 Task: Look for space in San Salvador de Jujuy, Argentina from 2nd August, 2023 to 12th August, 2023 for 2 adults in price range Rs.5000 to Rs.10000. Place can be private room with 1  bedroom having 1 bed and 1 bathroom. Property type can be house, flat, guest house, hotel. Amenities needed are: heating. Booking option can be shelf check-in. Required host language is English.
Action: Mouse moved to (438, 98)
Screenshot: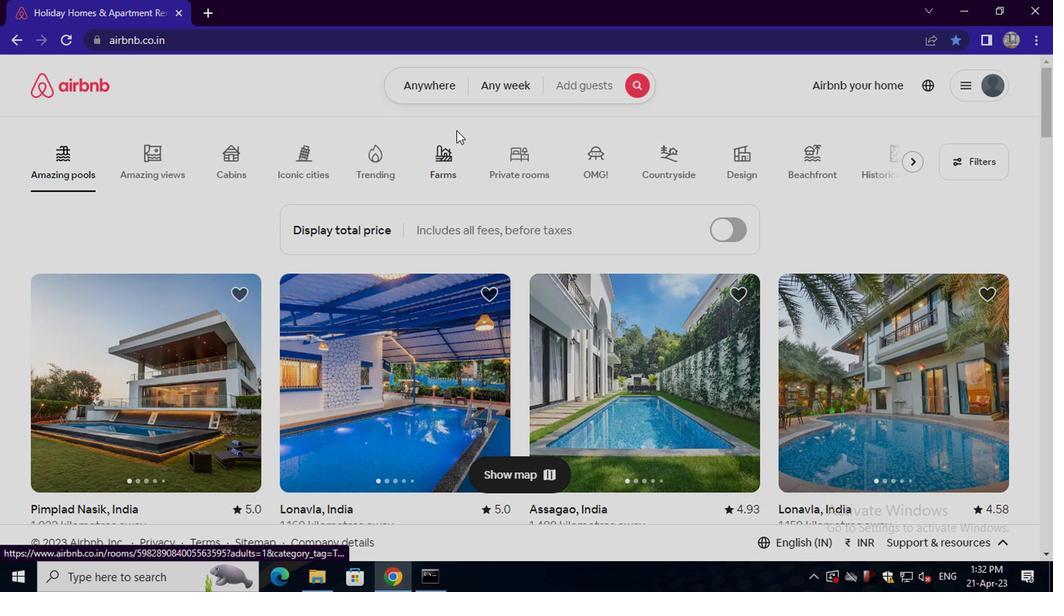 
Action: Mouse pressed left at (438, 98)
Screenshot: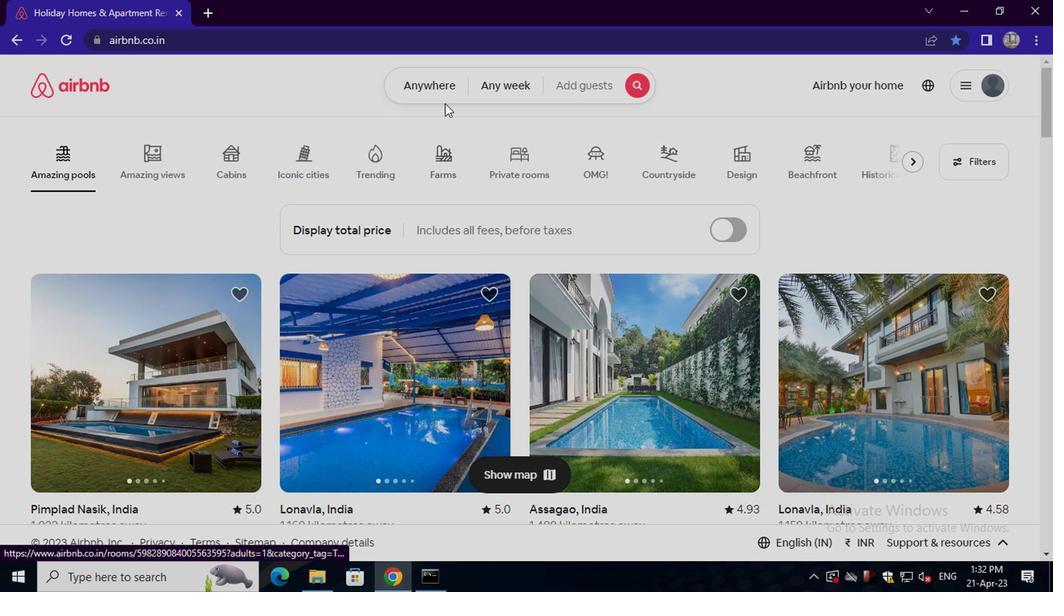 
Action: Mouse moved to (318, 152)
Screenshot: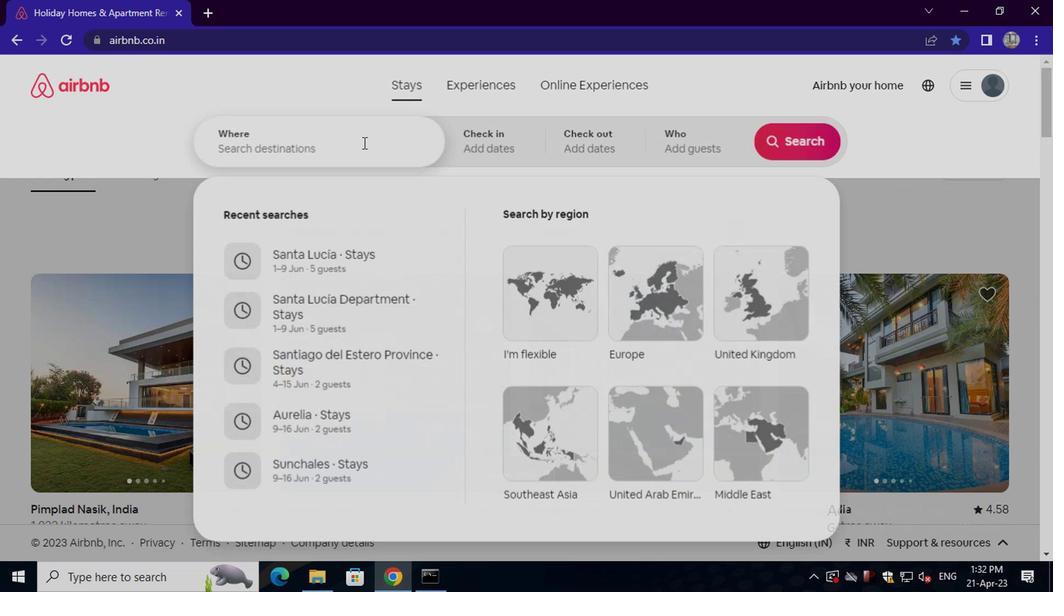 
Action: Mouse pressed left at (318, 152)
Screenshot: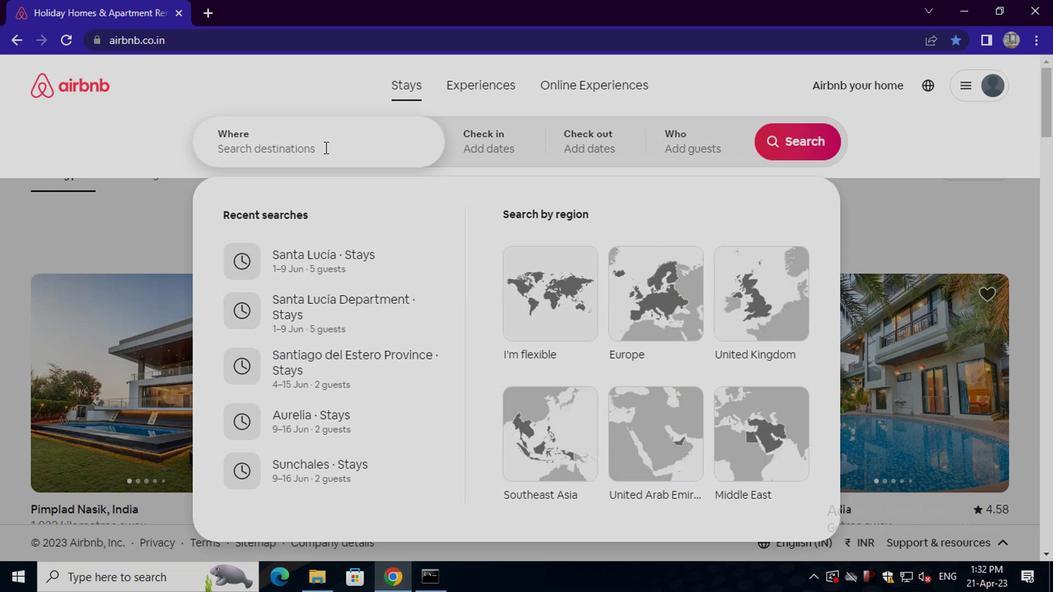 
Action: Key pressed san<Key.space>salvador<Key.space>de
Screenshot: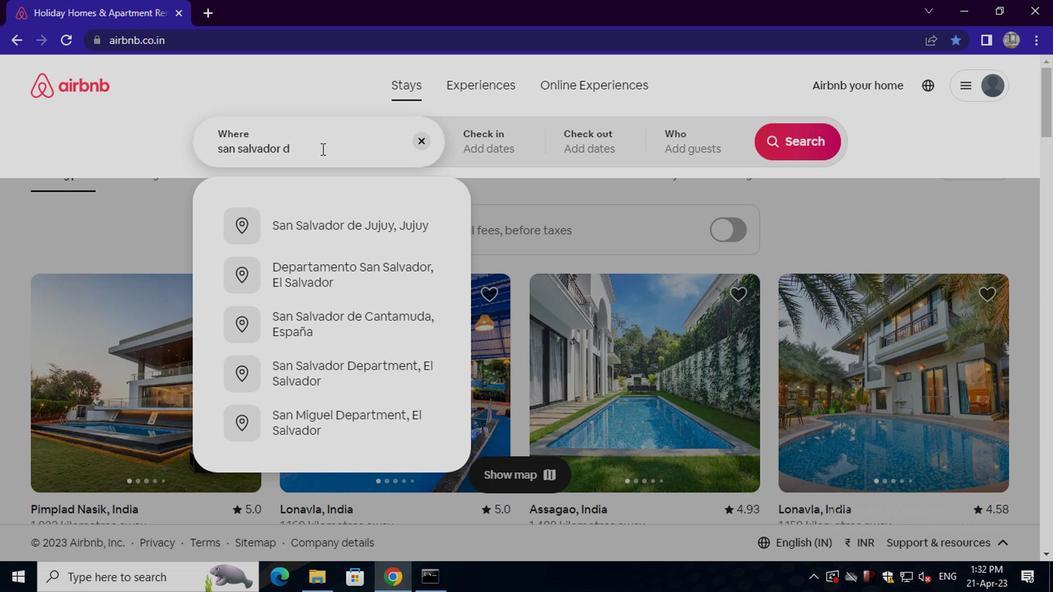 
Action: Mouse moved to (389, 222)
Screenshot: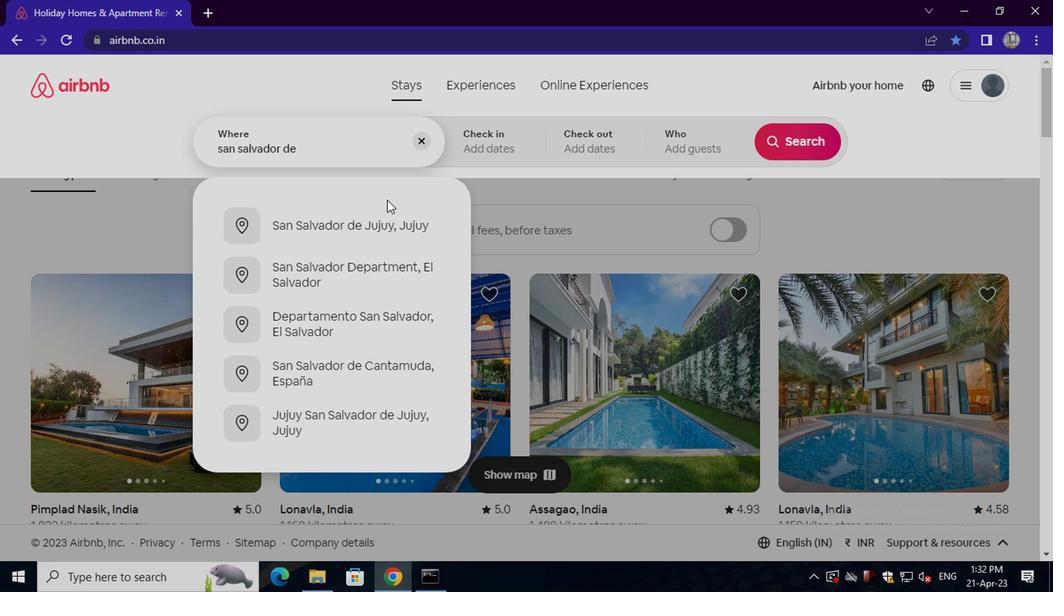 
Action: Mouse pressed left at (389, 222)
Screenshot: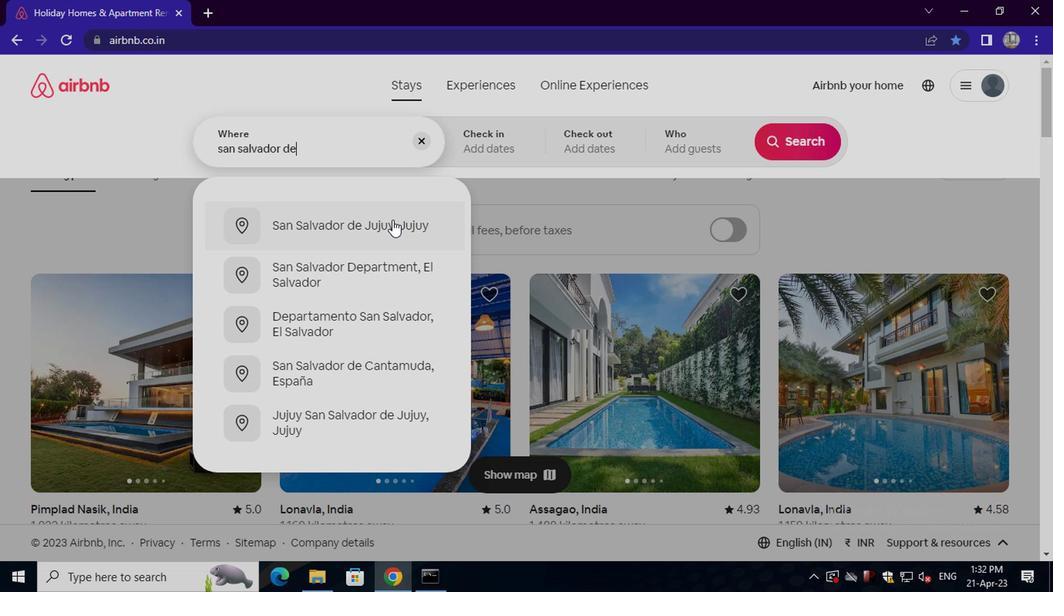 
Action: Mouse moved to (781, 266)
Screenshot: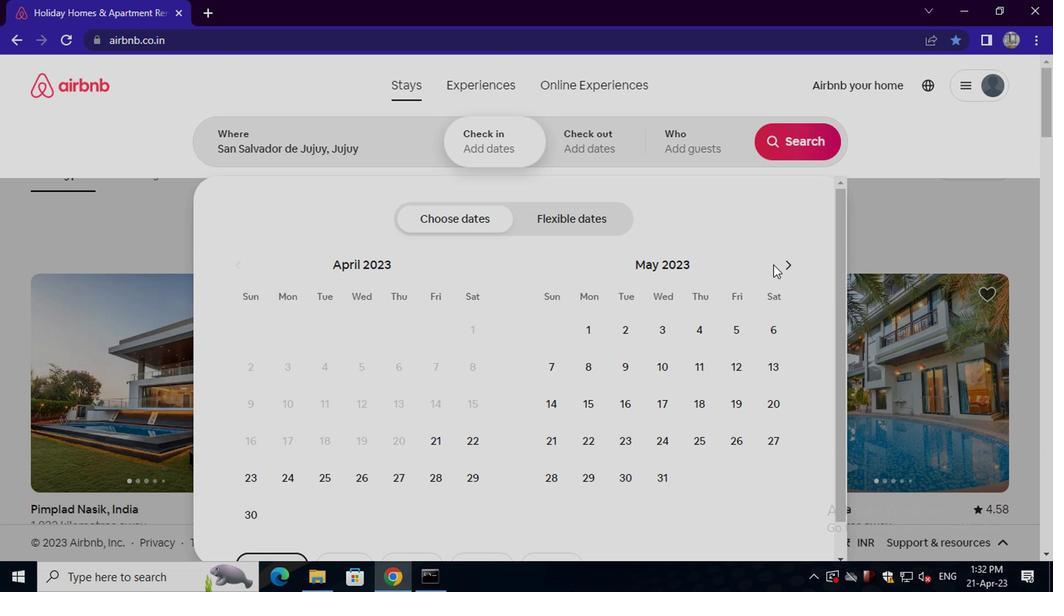 
Action: Mouse pressed left at (781, 266)
Screenshot: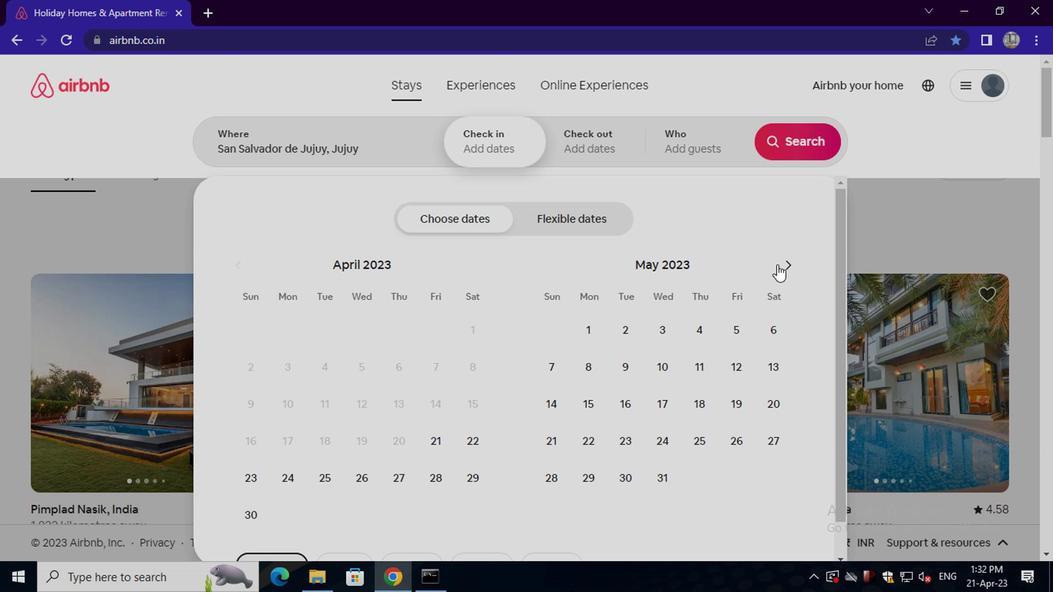 
Action: Mouse pressed left at (781, 266)
Screenshot: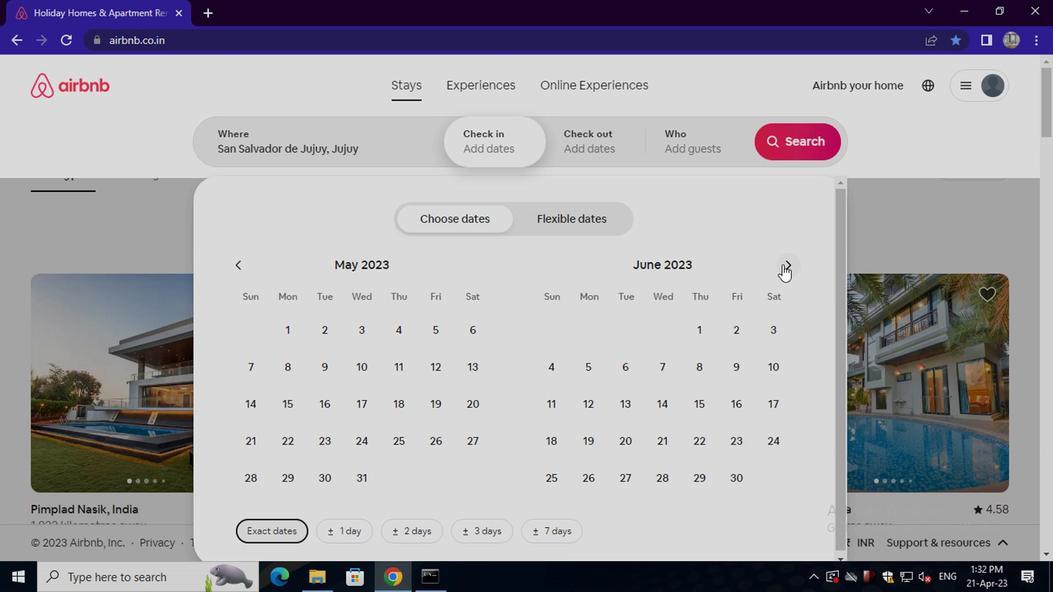 
Action: Mouse pressed left at (781, 266)
Screenshot: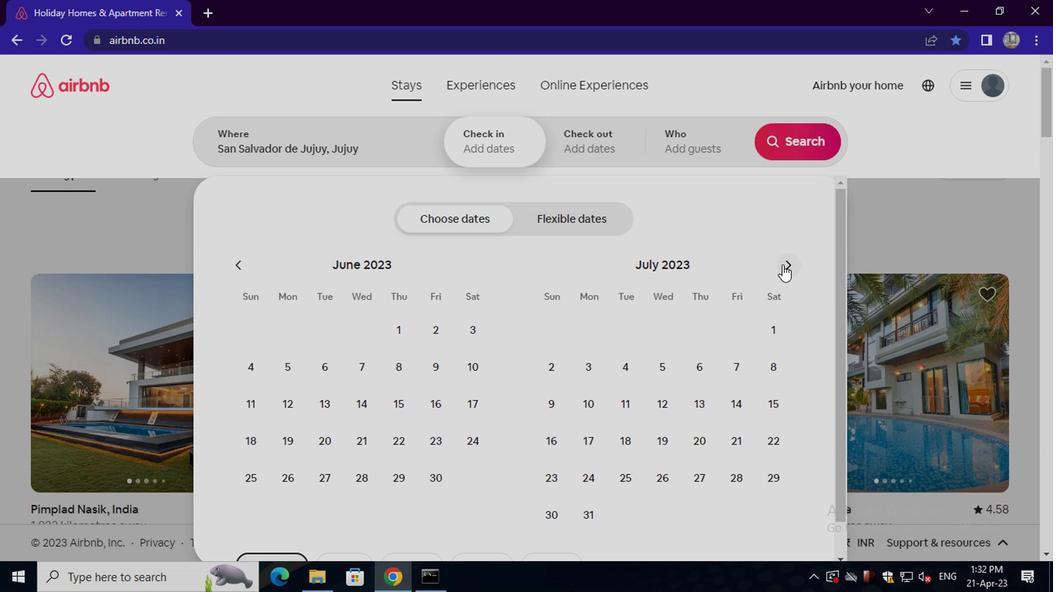 
Action: Mouse moved to (654, 329)
Screenshot: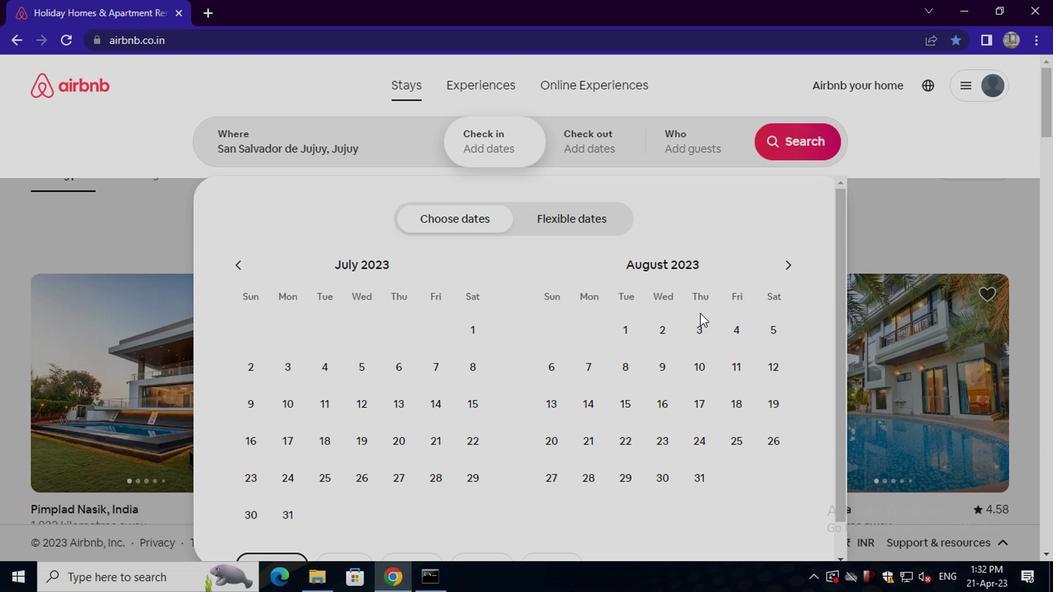 
Action: Mouse pressed left at (654, 329)
Screenshot: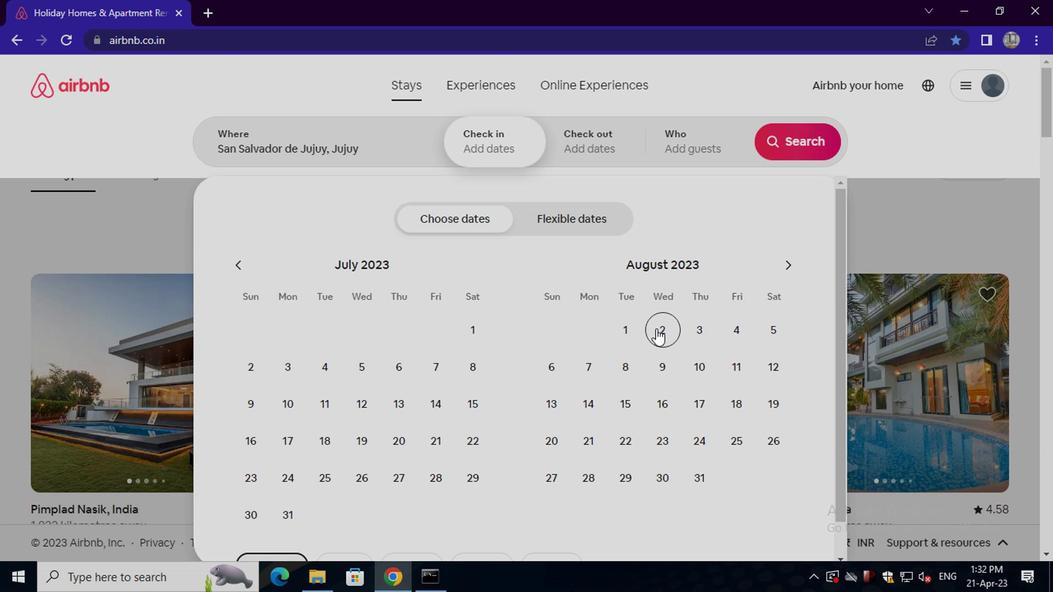 
Action: Mouse moved to (771, 367)
Screenshot: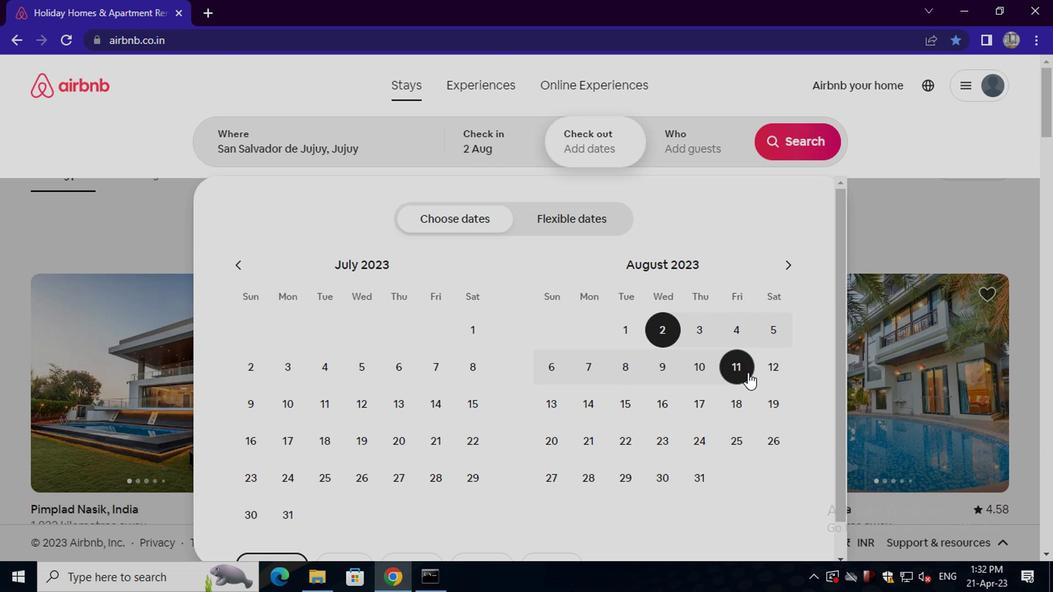
Action: Mouse pressed left at (771, 367)
Screenshot: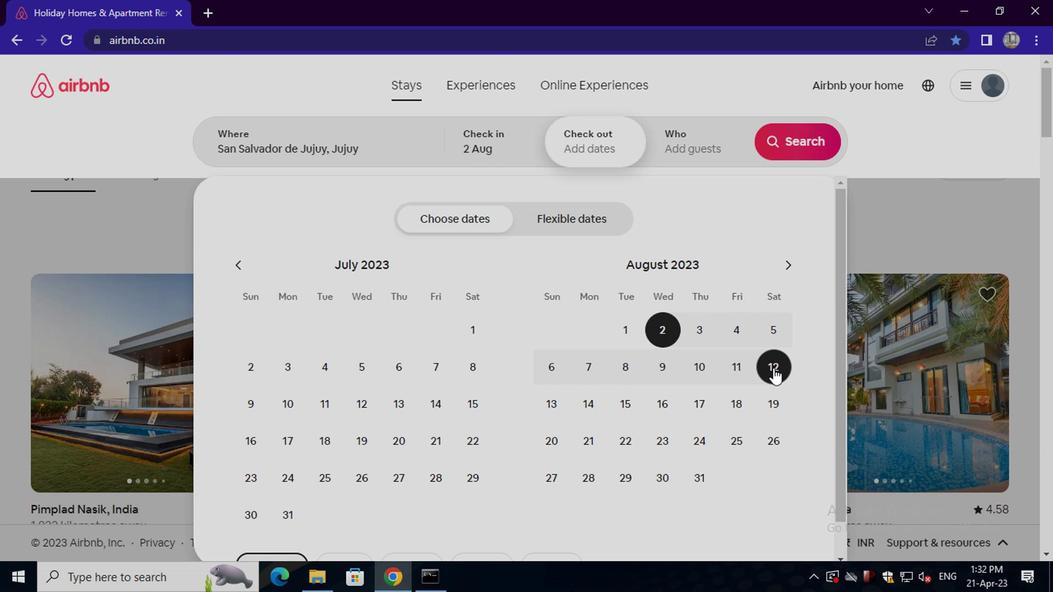 
Action: Mouse moved to (705, 143)
Screenshot: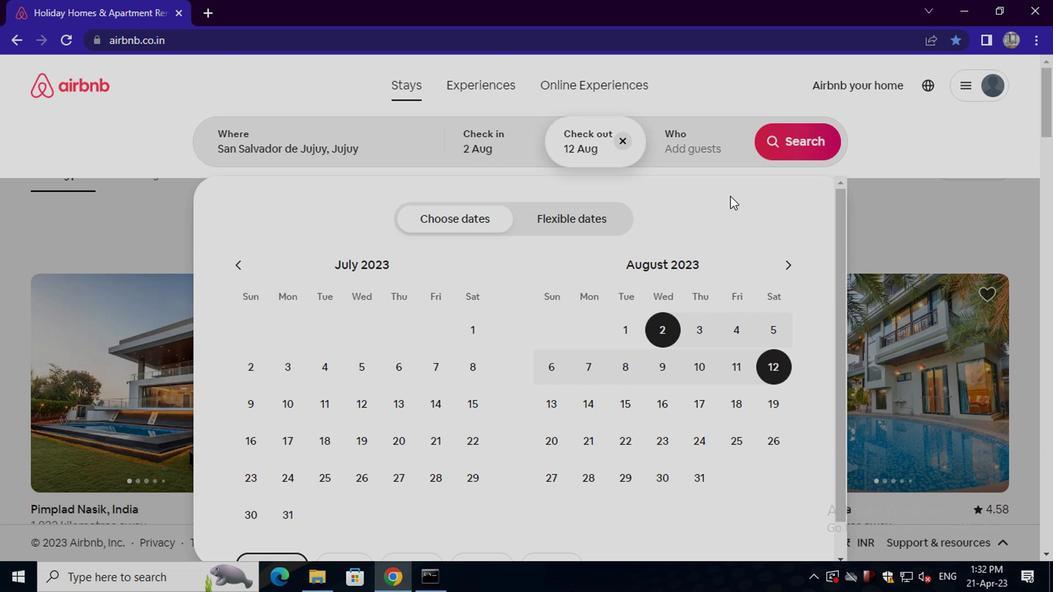 
Action: Mouse pressed left at (705, 143)
Screenshot: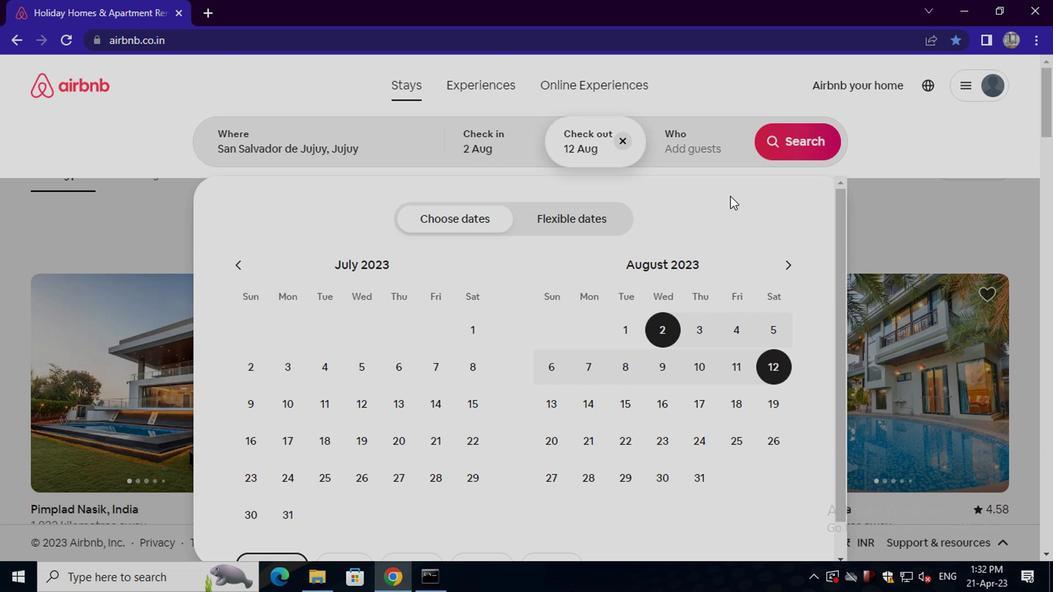 
Action: Mouse moved to (803, 232)
Screenshot: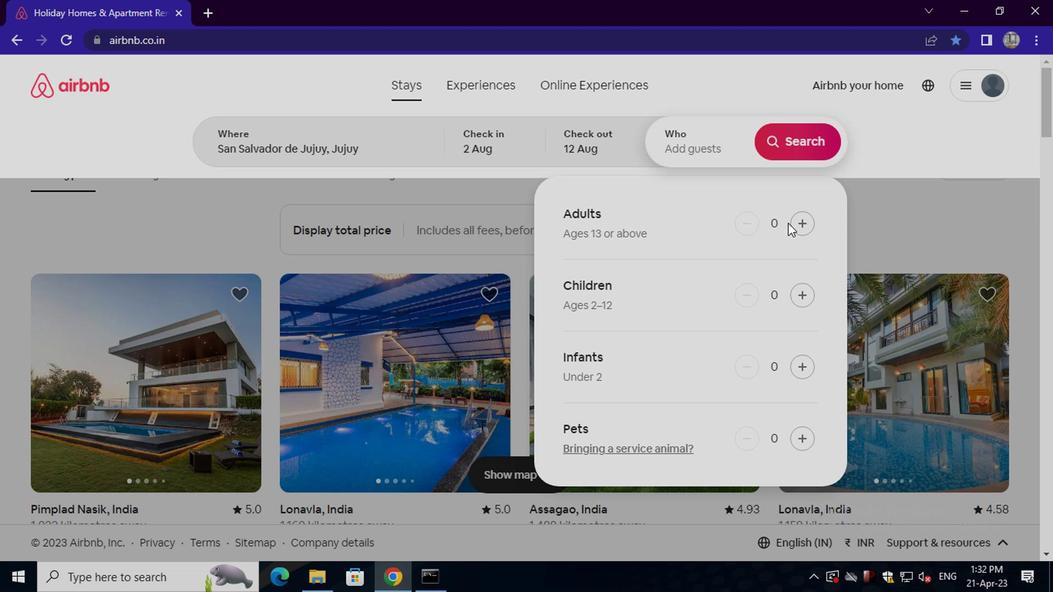 
Action: Mouse pressed left at (803, 232)
Screenshot: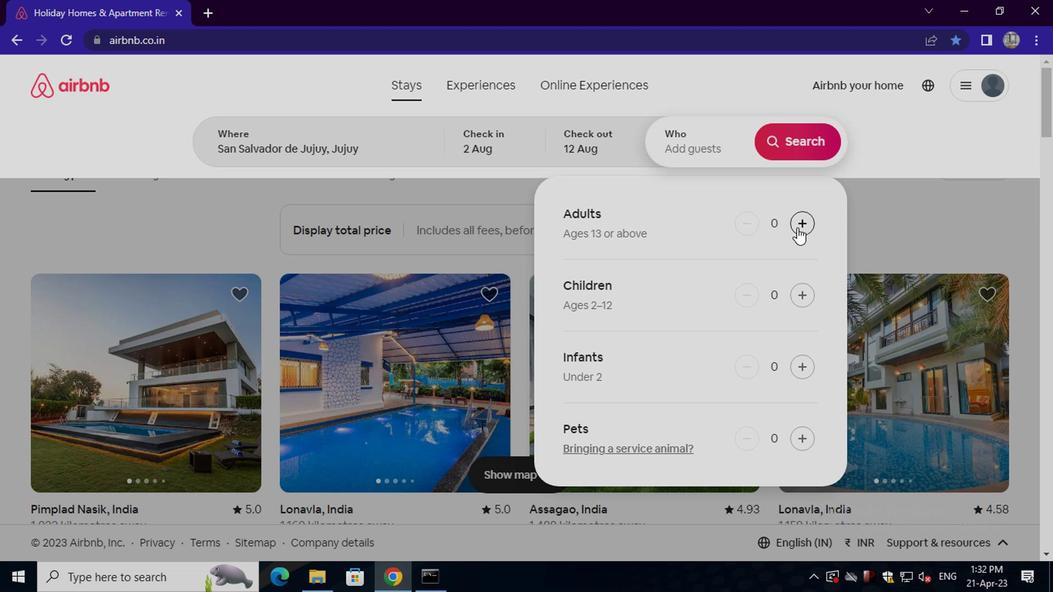
Action: Mouse pressed left at (803, 232)
Screenshot: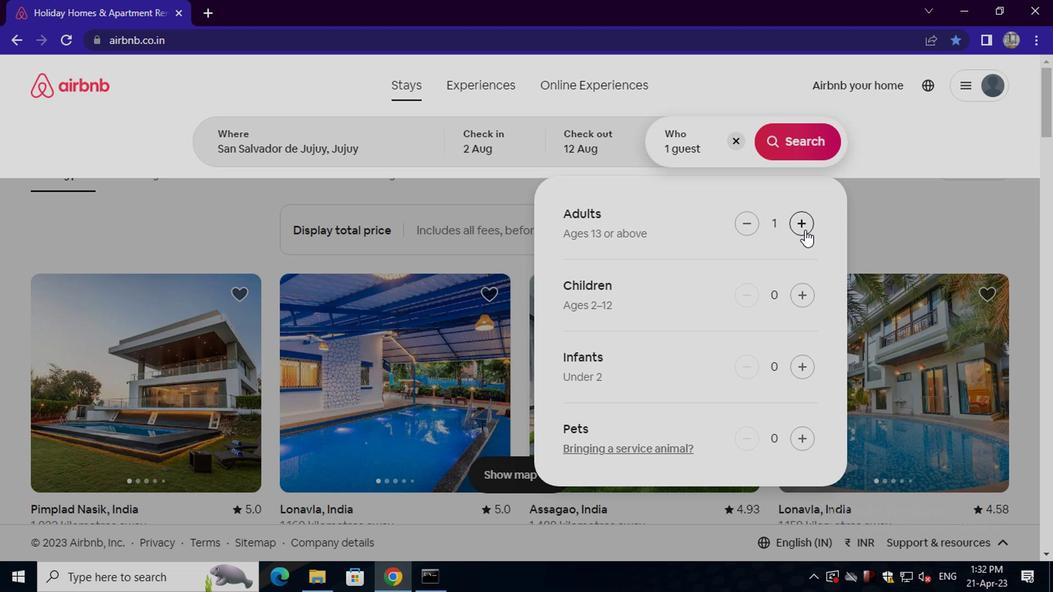 
Action: Mouse moved to (795, 149)
Screenshot: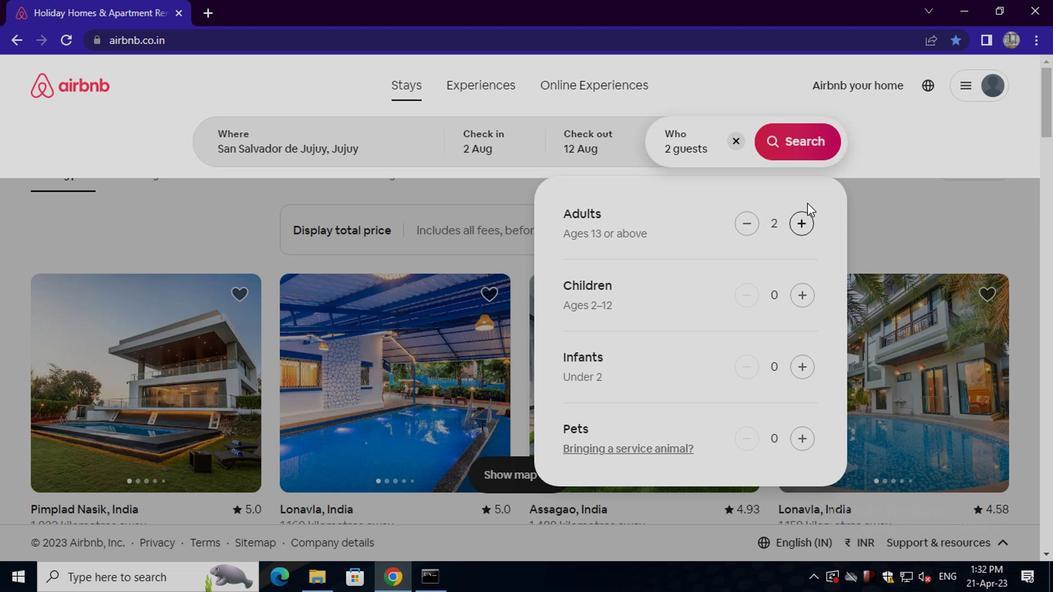 
Action: Mouse pressed left at (795, 149)
Screenshot: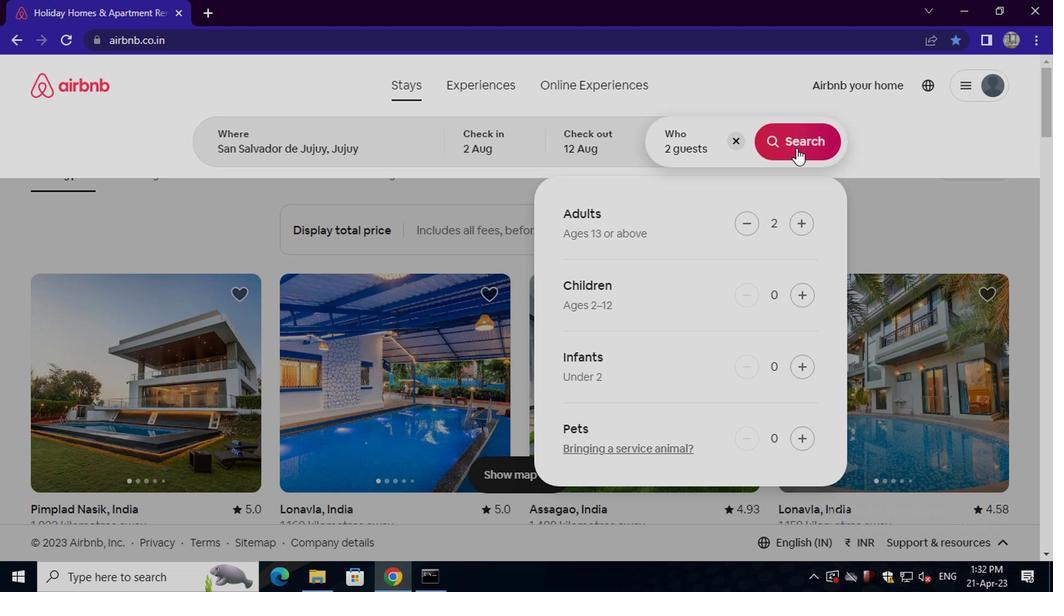 
Action: Mouse moved to (1007, 148)
Screenshot: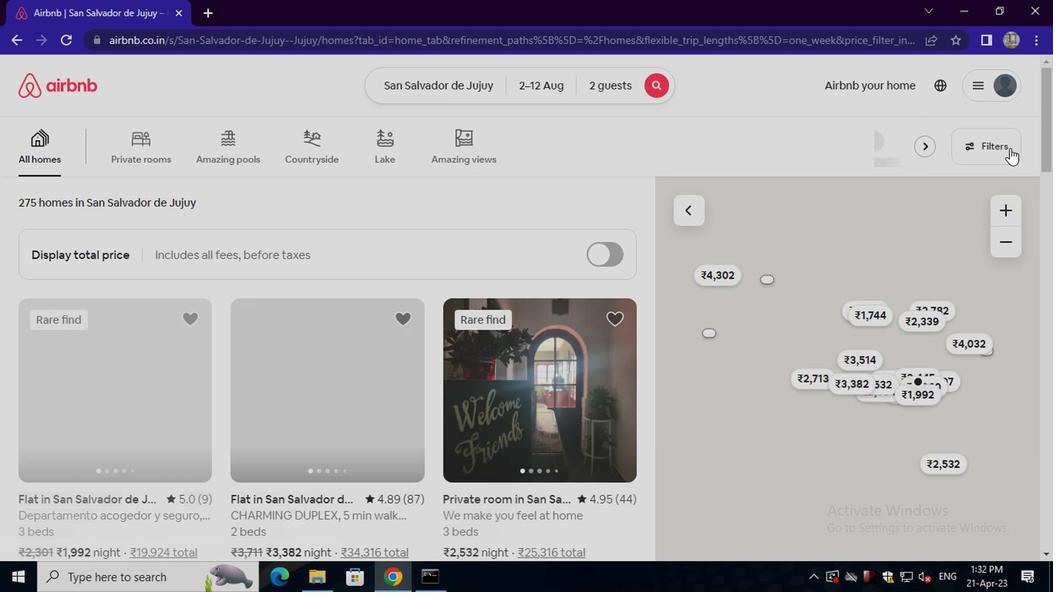 
Action: Mouse pressed left at (1007, 148)
Screenshot: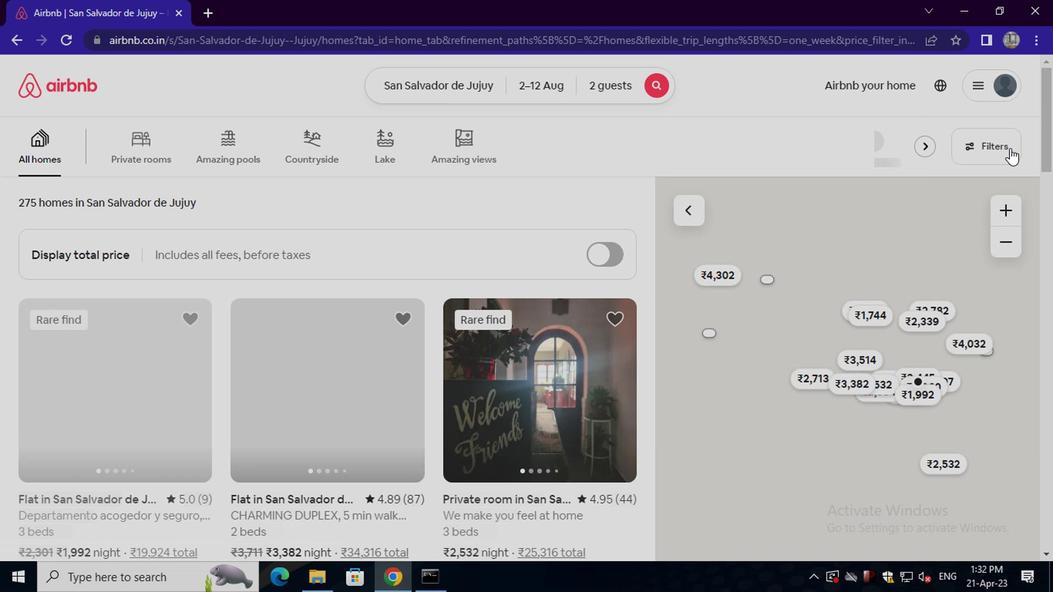 
Action: Mouse moved to (352, 340)
Screenshot: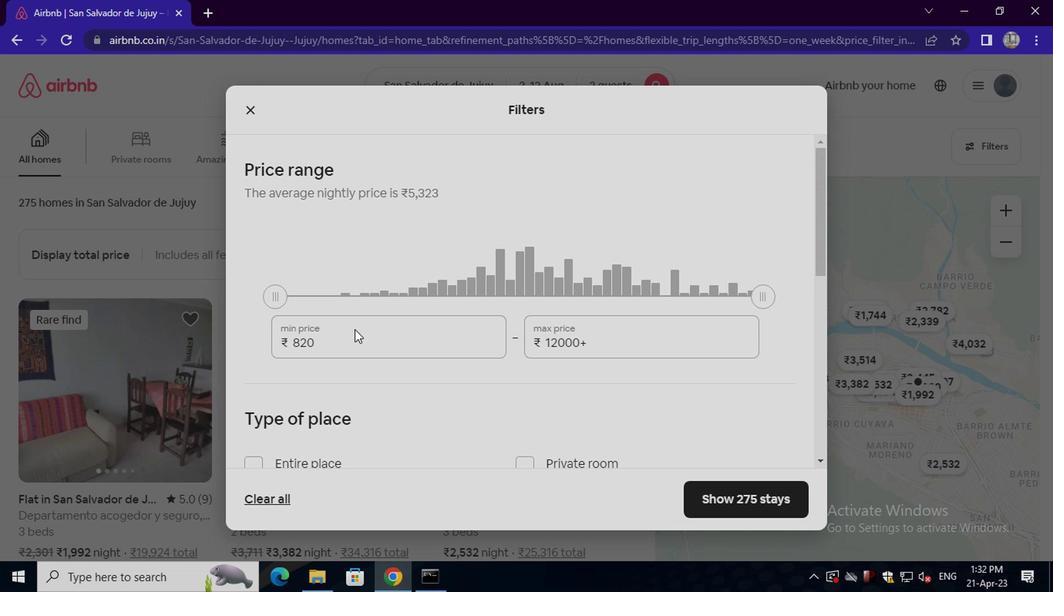 
Action: Mouse pressed left at (352, 340)
Screenshot: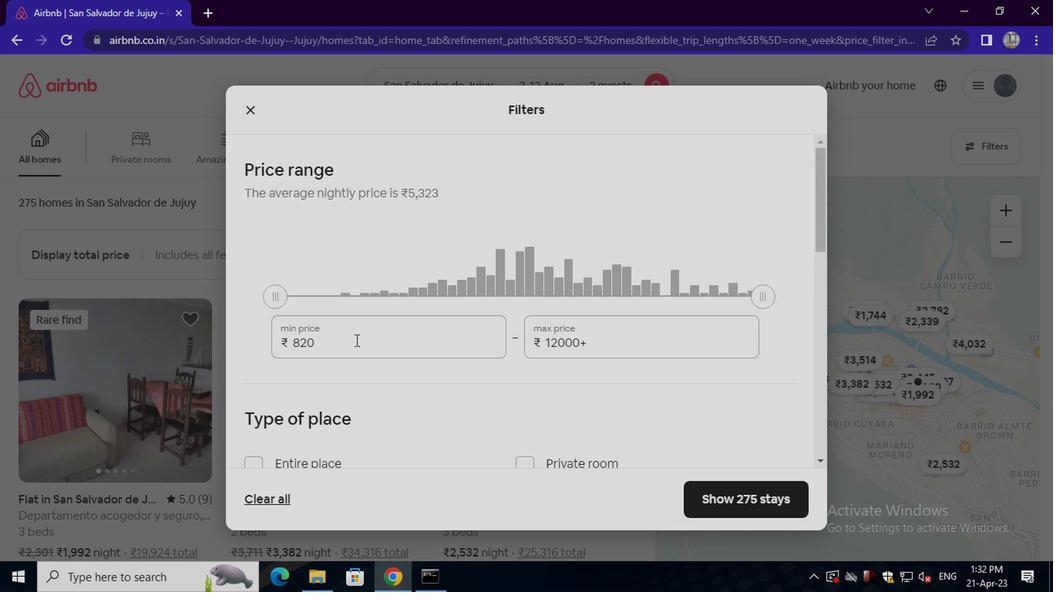 
Action: Key pressed <Key.backspace><Key.backspace><Key.backspace><Key.backspace><Key.backspace><Key.backspace><Key.backspace><Key.backspace><Key.backspace><Key.backspace><Key.backspace>4<Key.backspace>5000
Screenshot: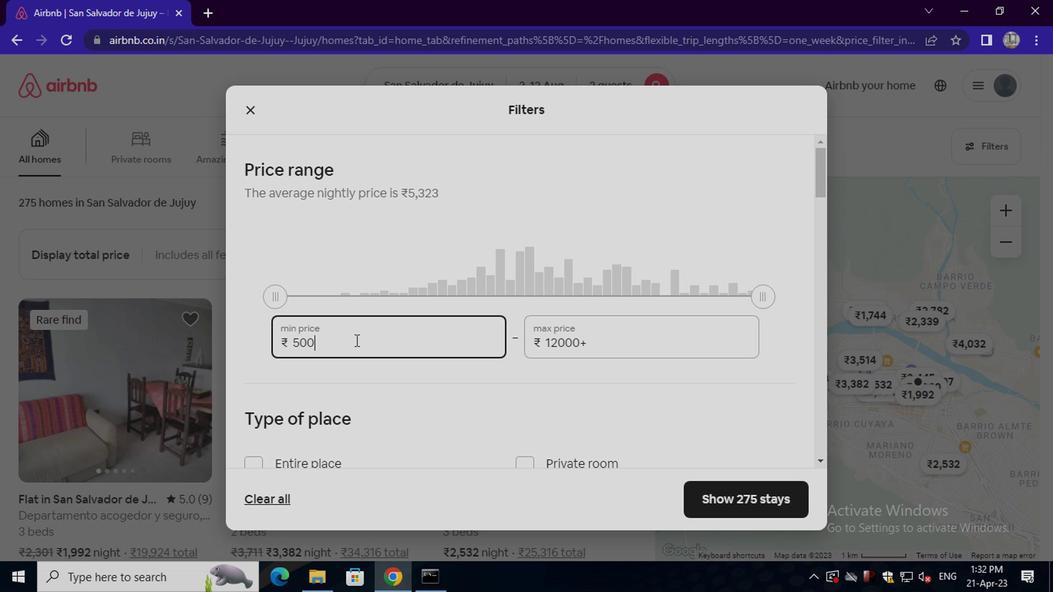 
Action: Mouse moved to (588, 343)
Screenshot: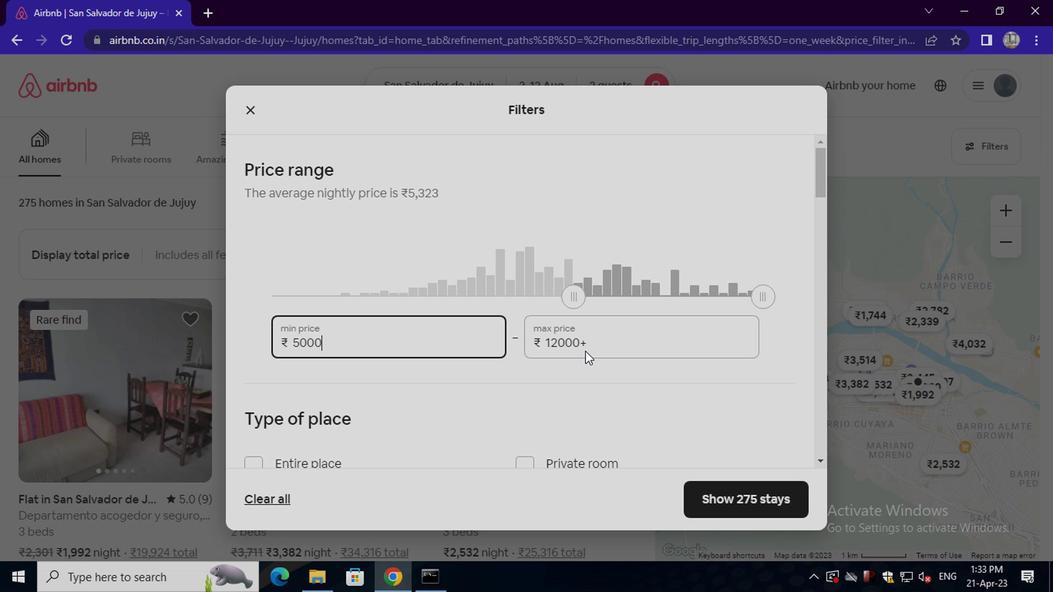 
Action: Mouse pressed left at (588, 343)
Screenshot: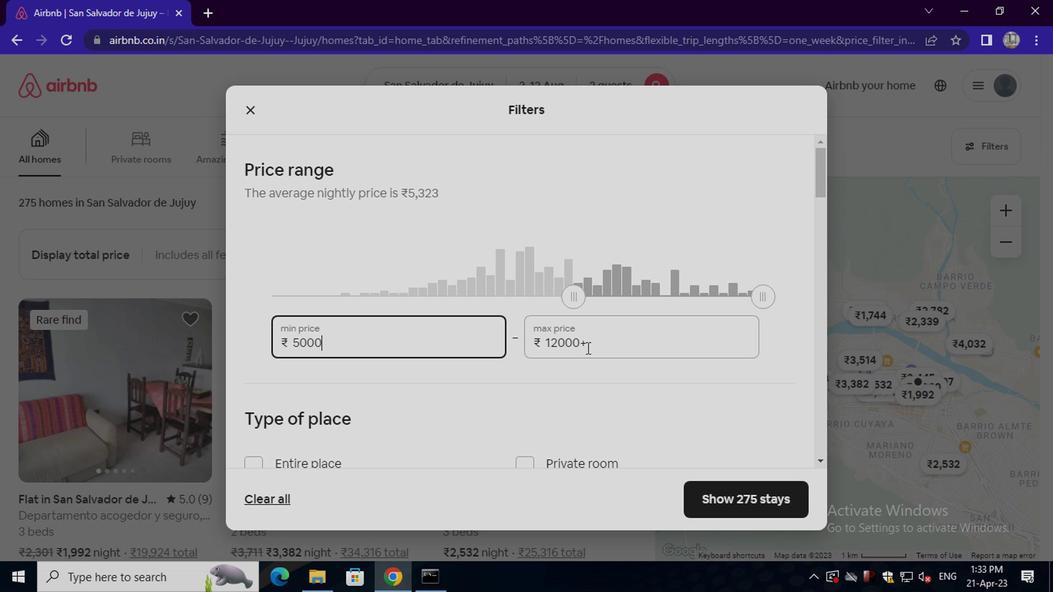
Action: Key pressed <Key.backspace><Key.backspace><Key.backspace><Key.backspace><Key.backspace><Key.backspace><Key.backspace><Key.backspace><Key.backspace><Key.backspace><Key.backspace><Key.backspace>10000
Screenshot: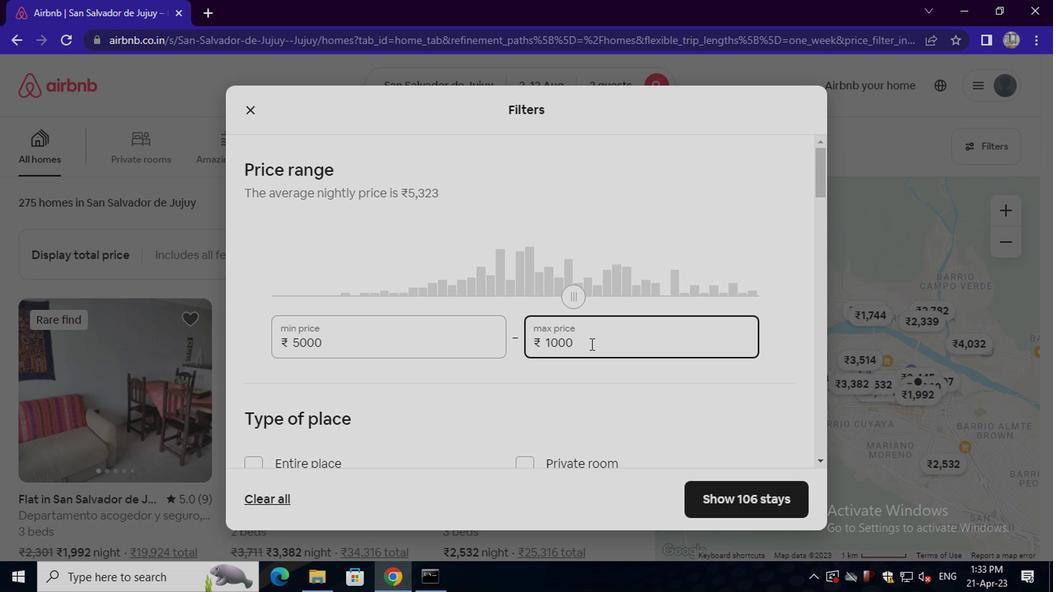 
Action: Mouse moved to (551, 359)
Screenshot: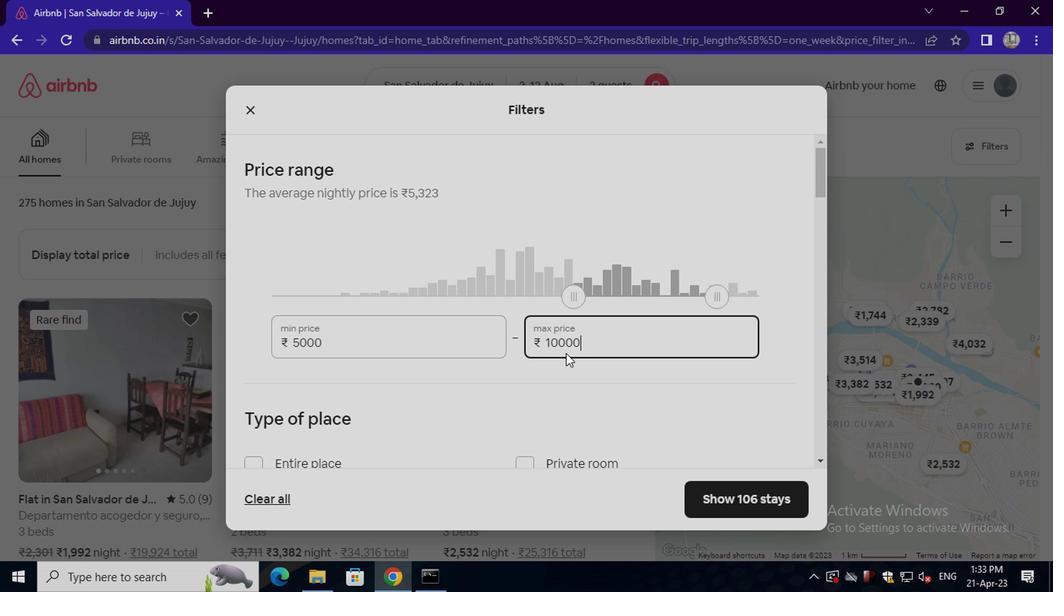 
Action: Mouse scrolled (551, 358) with delta (0, -1)
Screenshot: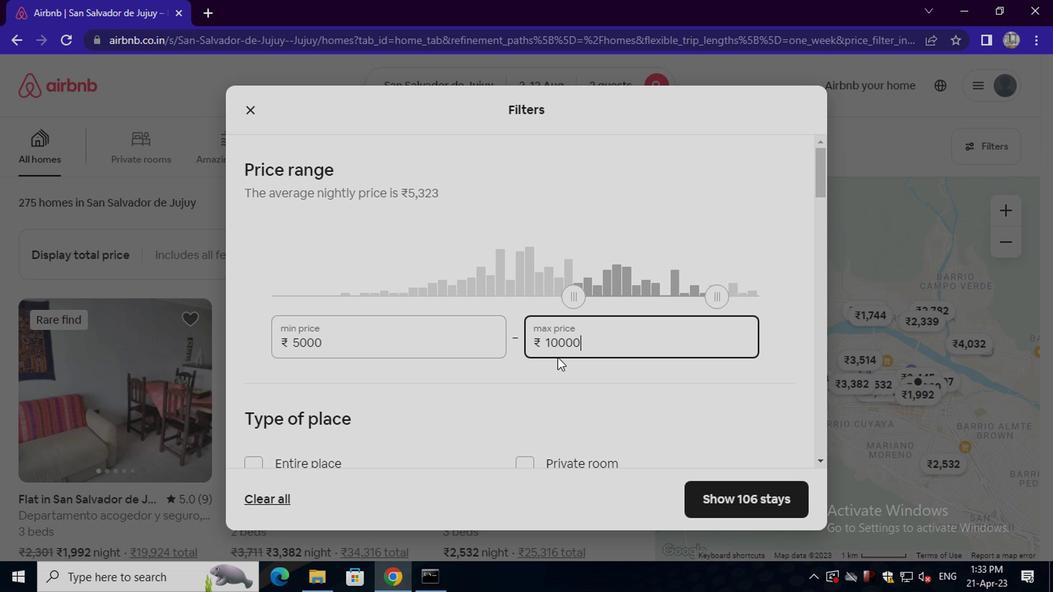 
Action: Mouse moved to (551, 359)
Screenshot: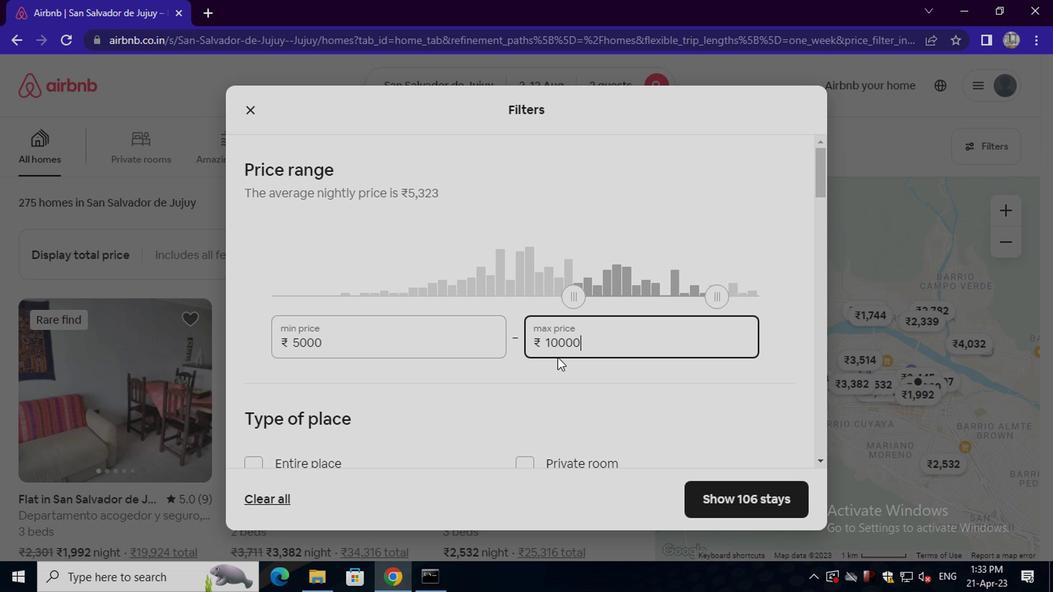 
Action: Mouse scrolled (551, 358) with delta (0, -1)
Screenshot: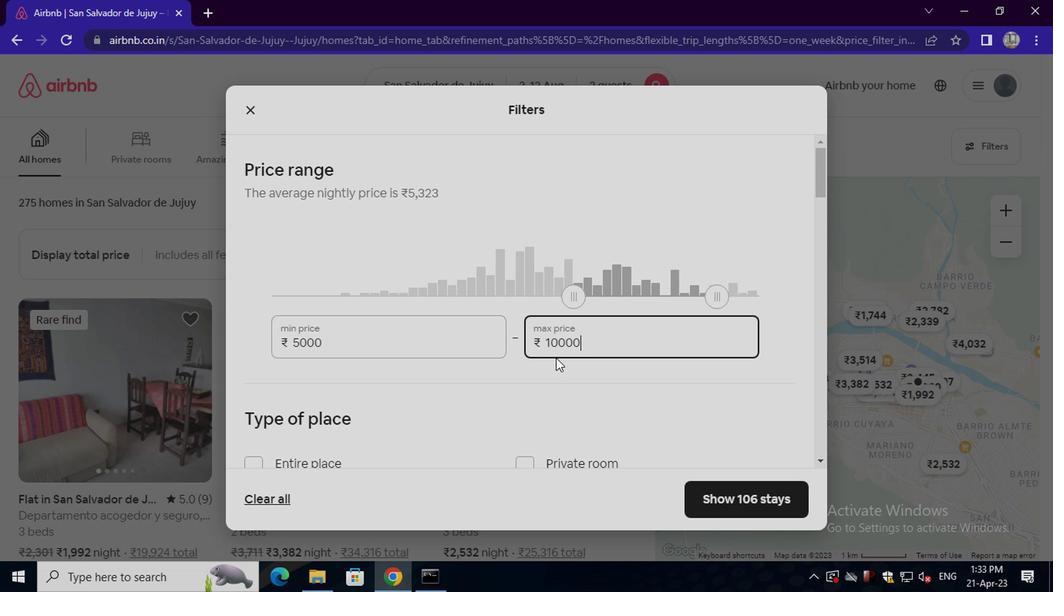 
Action: Mouse moved to (528, 315)
Screenshot: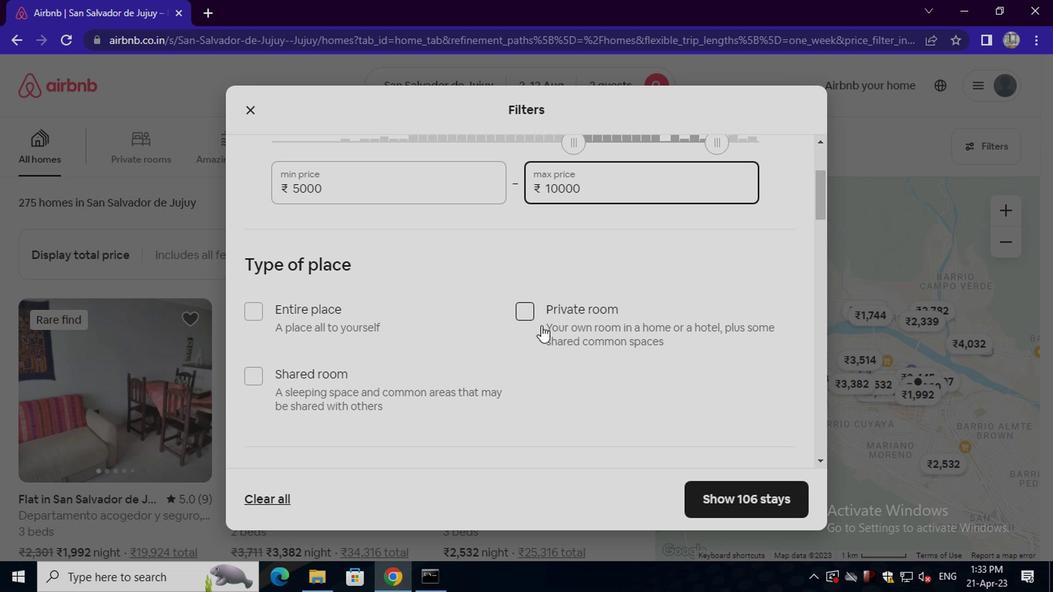 
Action: Mouse pressed left at (528, 315)
Screenshot: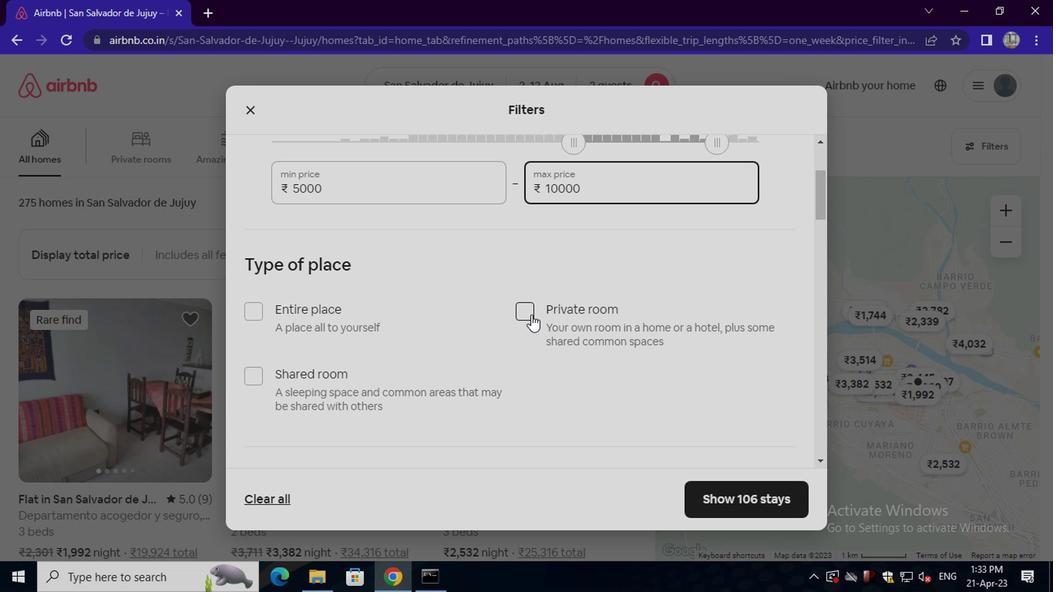 
Action: Mouse moved to (381, 339)
Screenshot: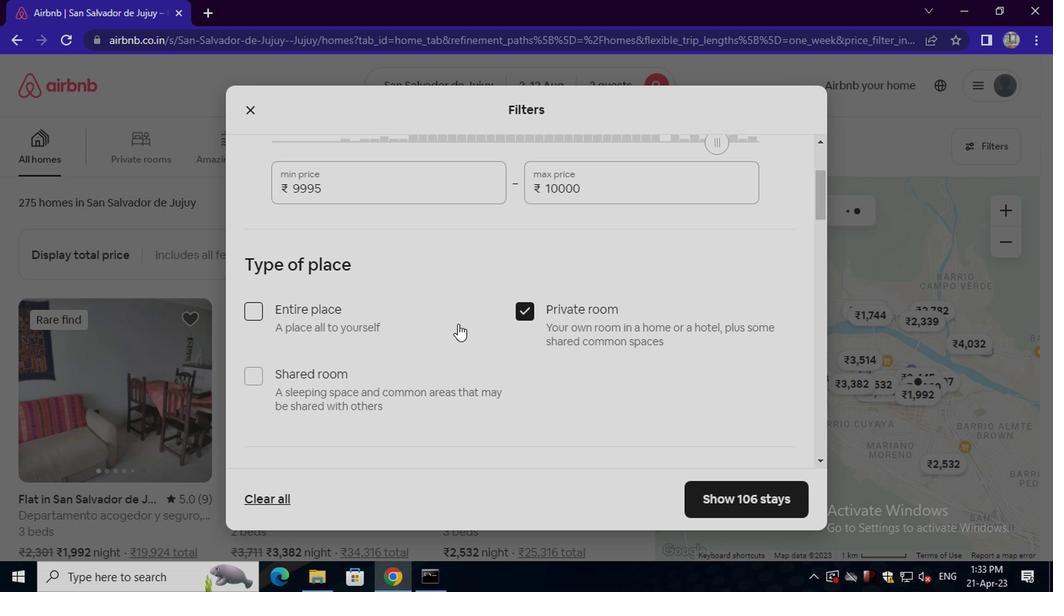 
Action: Mouse scrolled (381, 338) with delta (0, 0)
Screenshot: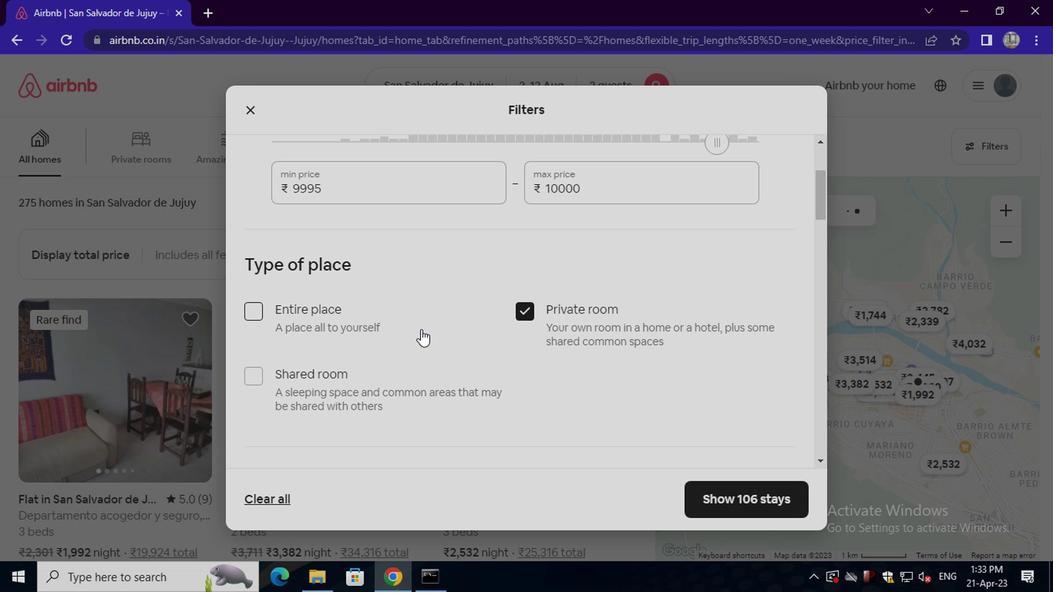 
Action: Mouse moved to (381, 339)
Screenshot: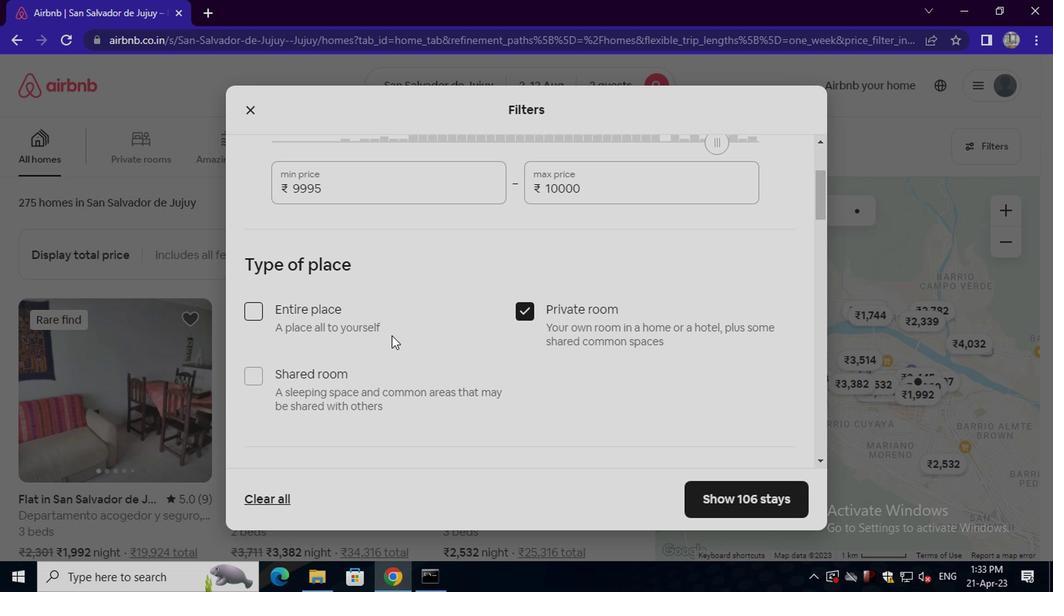 
Action: Mouse scrolled (381, 338) with delta (0, 0)
Screenshot: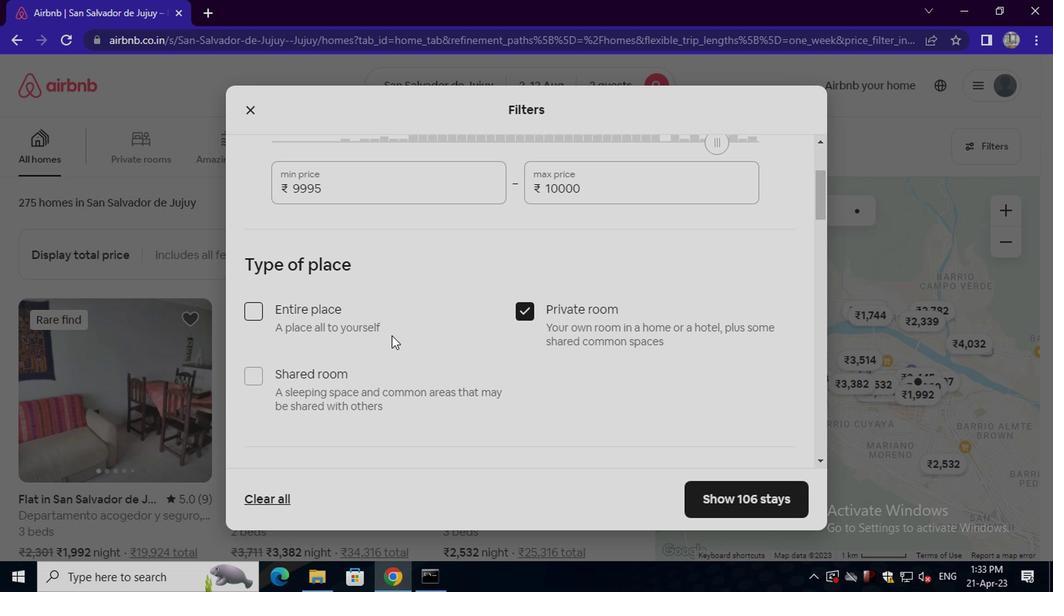 
Action: Mouse moved to (380, 340)
Screenshot: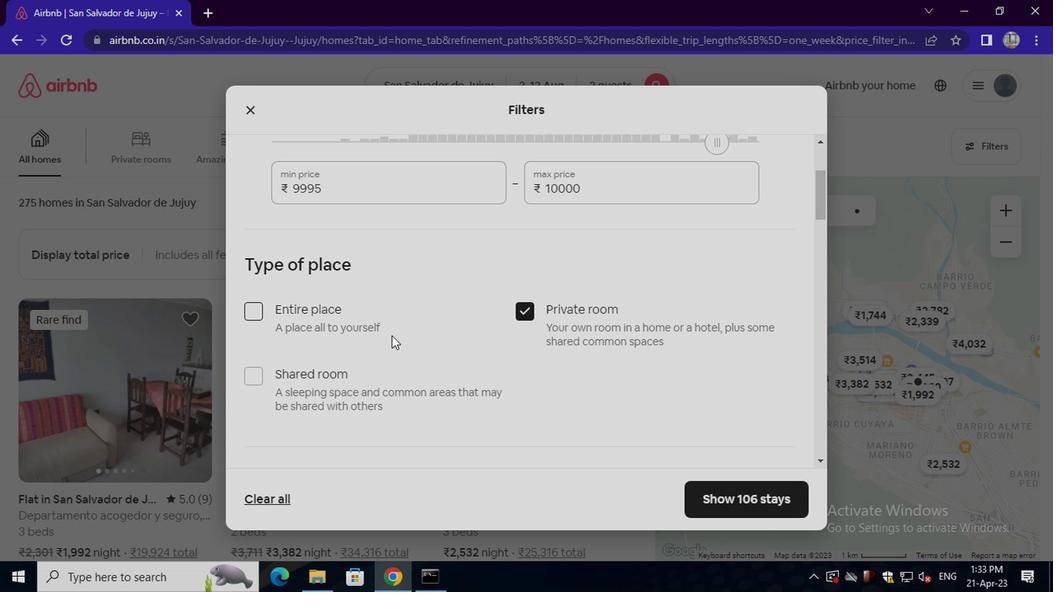 
Action: Mouse scrolled (380, 339) with delta (0, 0)
Screenshot: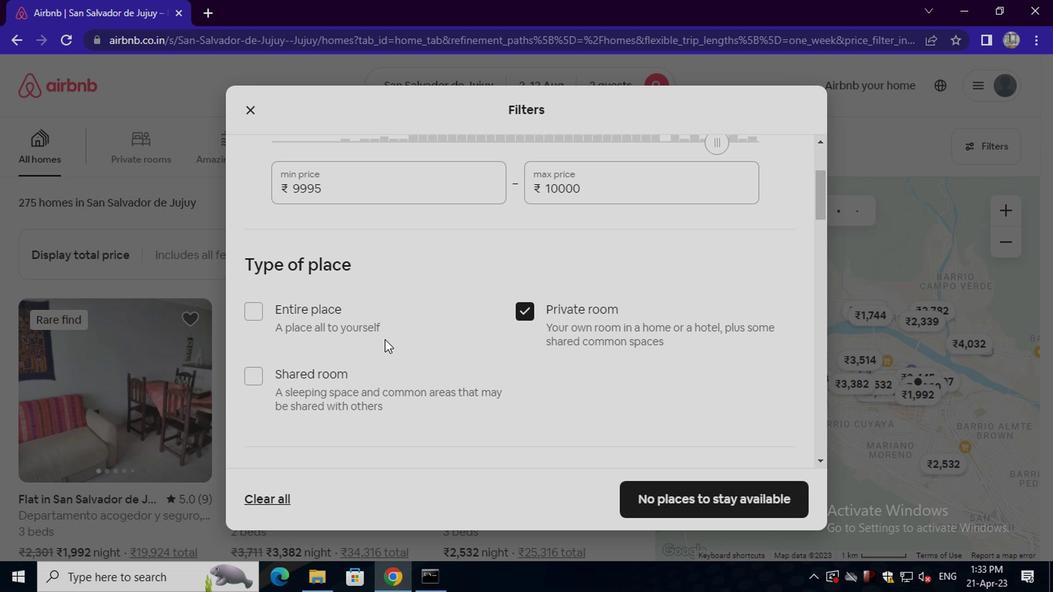 
Action: Mouse moved to (334, 336)
Screenshot: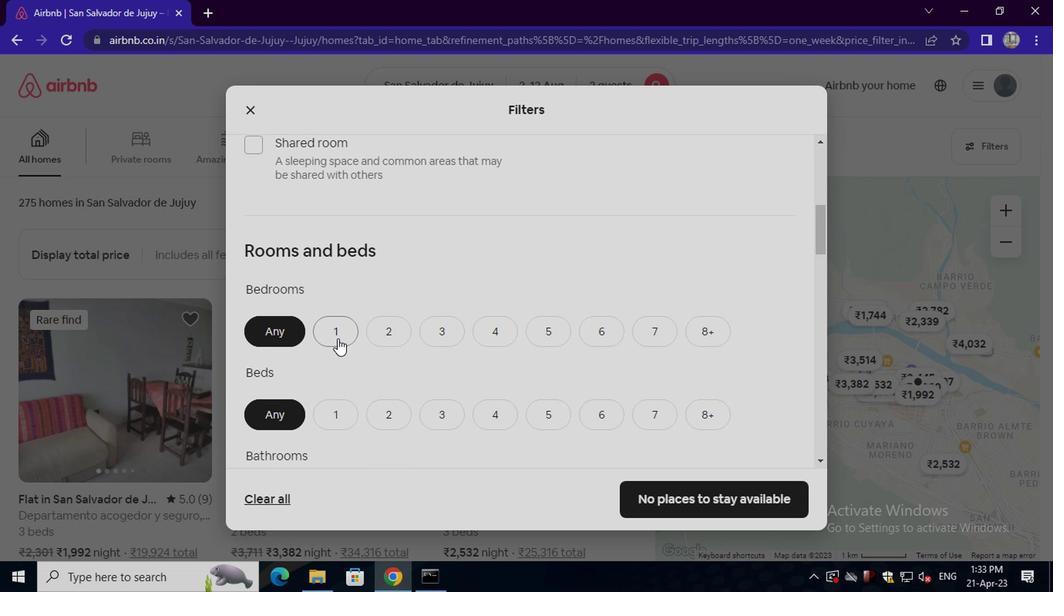 
Action: Mouse pressed left at (334, 336)
Screenshot: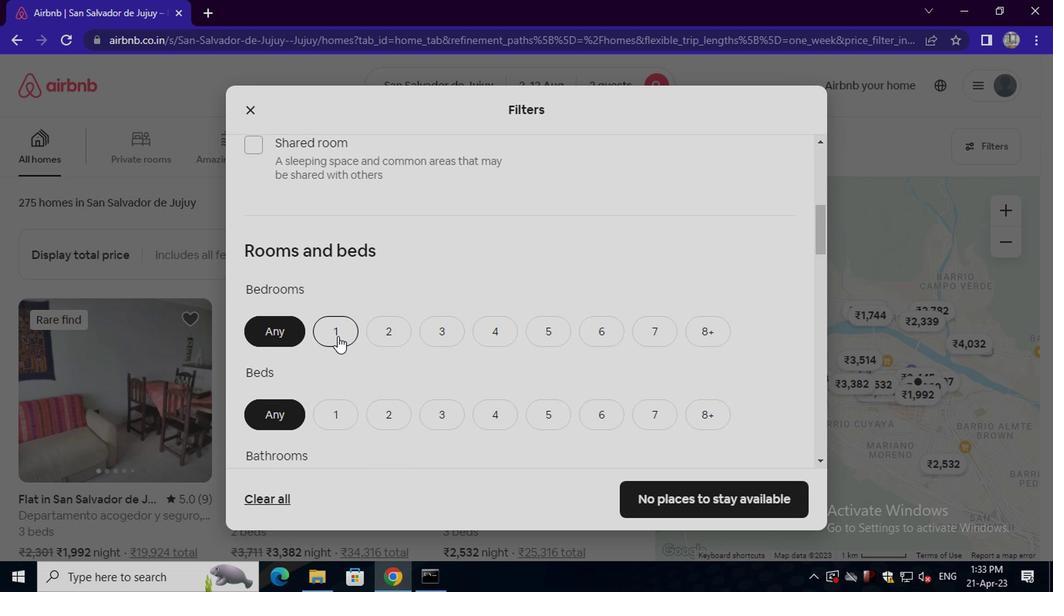 
Action: Mouse moved to (324, 406)
Screenshot: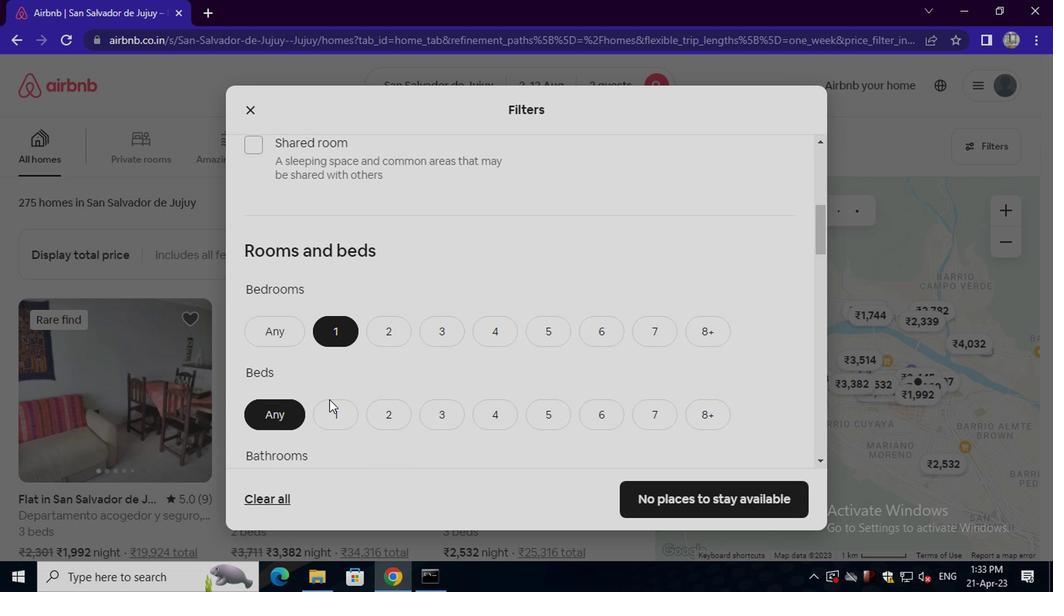 
Action: Mouse pressed left at (324, 406)
Screenshot: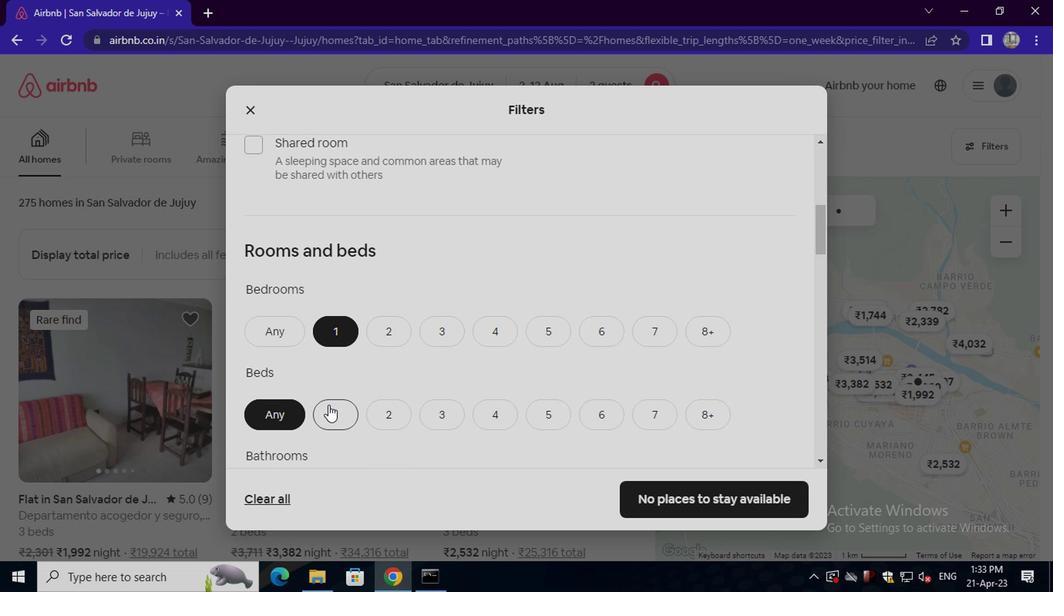 
Action: Mouse moved to (324, 407)
Screenshot: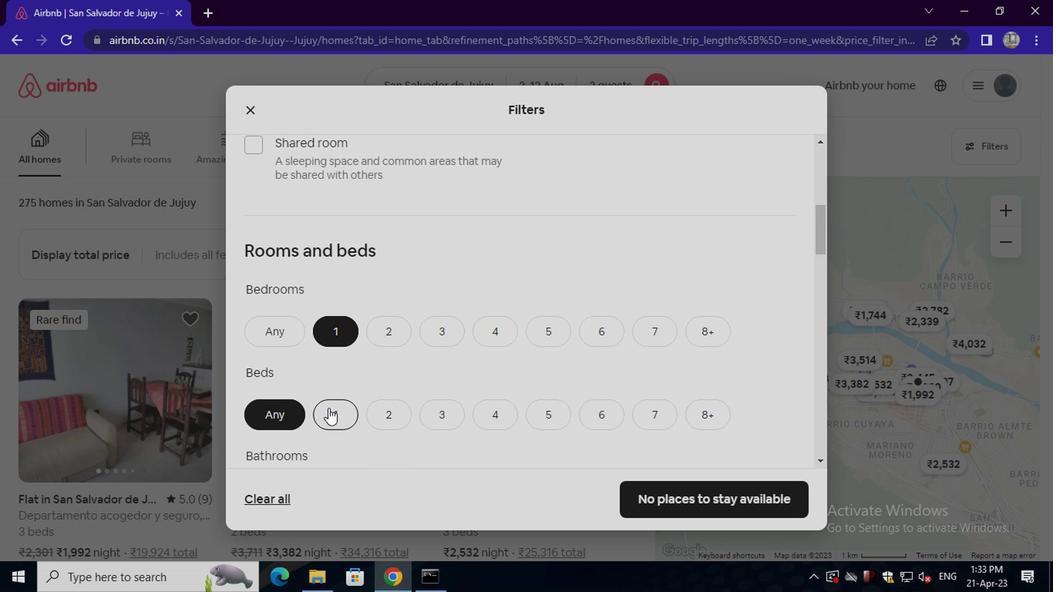 
Action: Mouse scrolled (324, 406) with delta (0, 0)
Screenshot: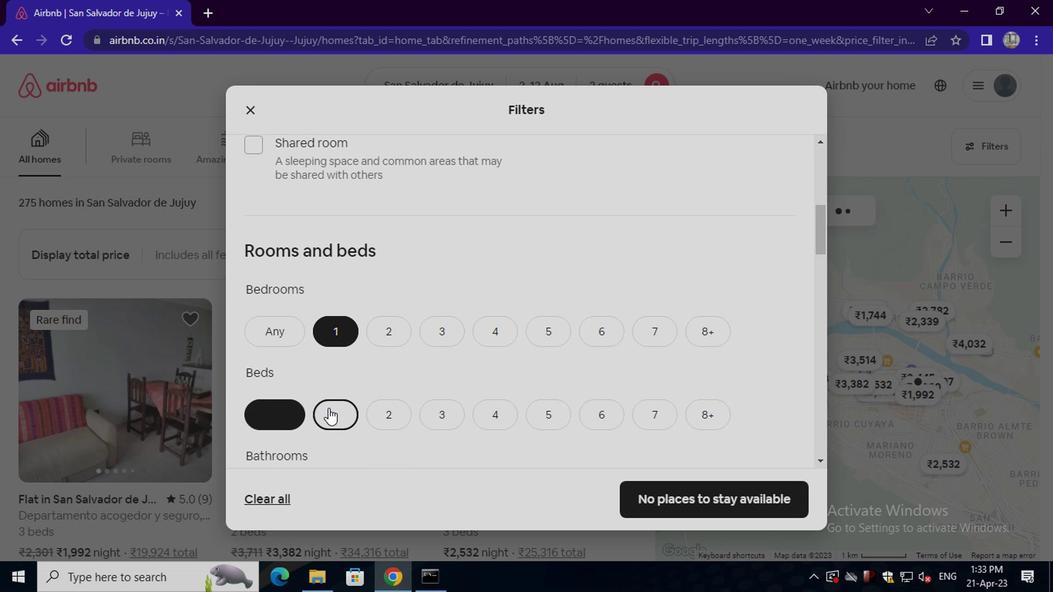 
Action: Mouse scrolled (324, 406) with delta (0, 0)
Screenshot: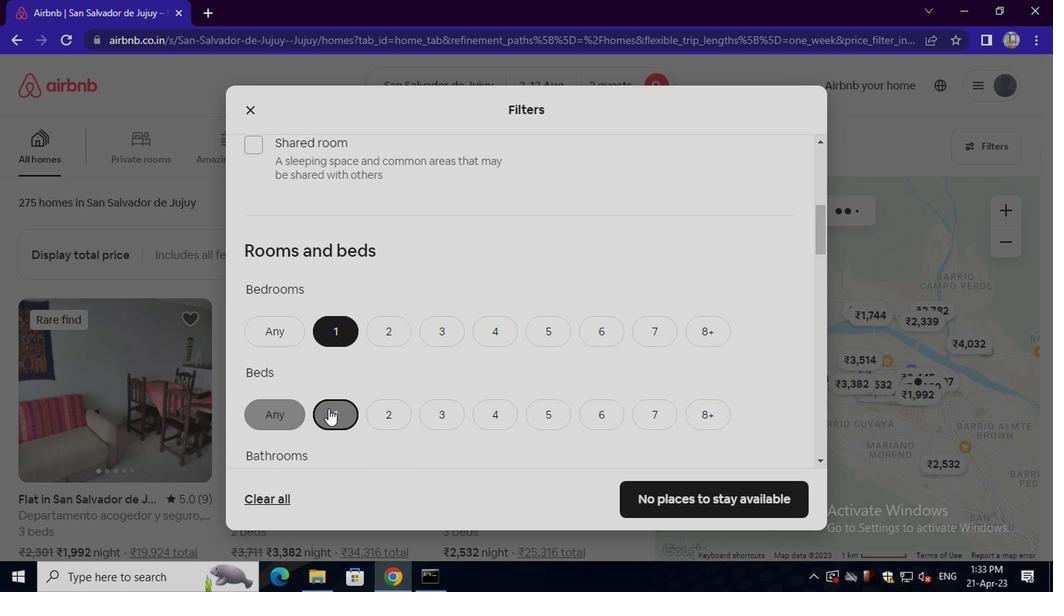 
Action: Mouse moved to (333, 341)
Screenshot: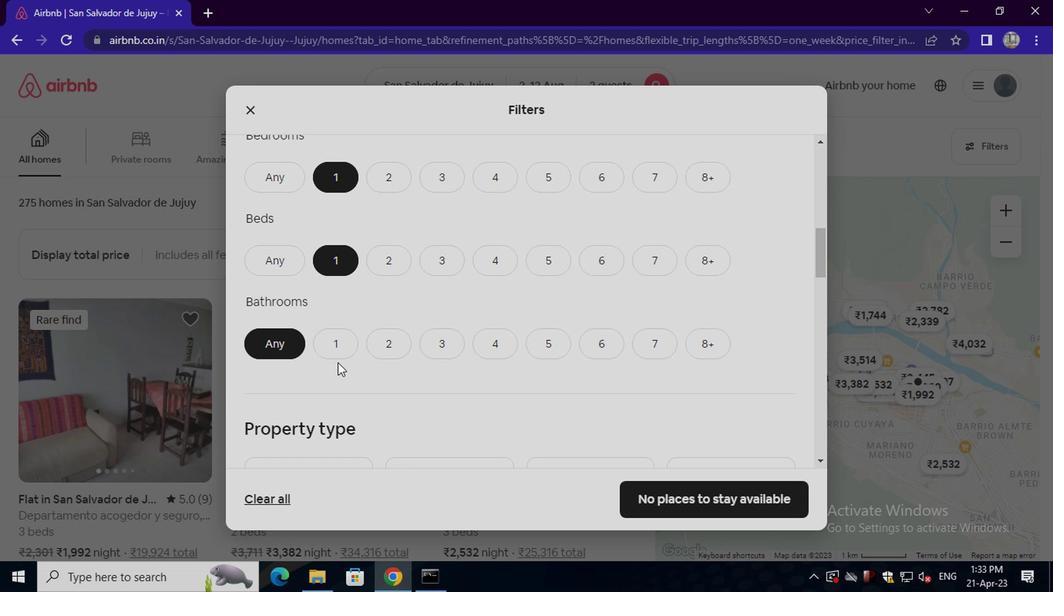 
Action: Mouse pressed left at (333, 341)
Screenshot: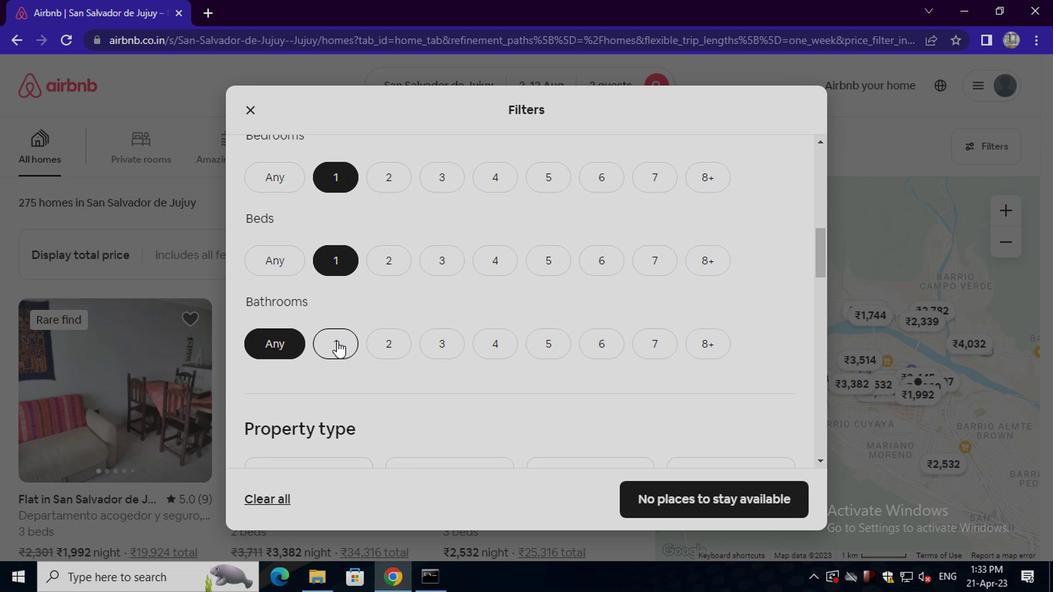 
Action: Mouse moved to (334, 343)
Screenshot: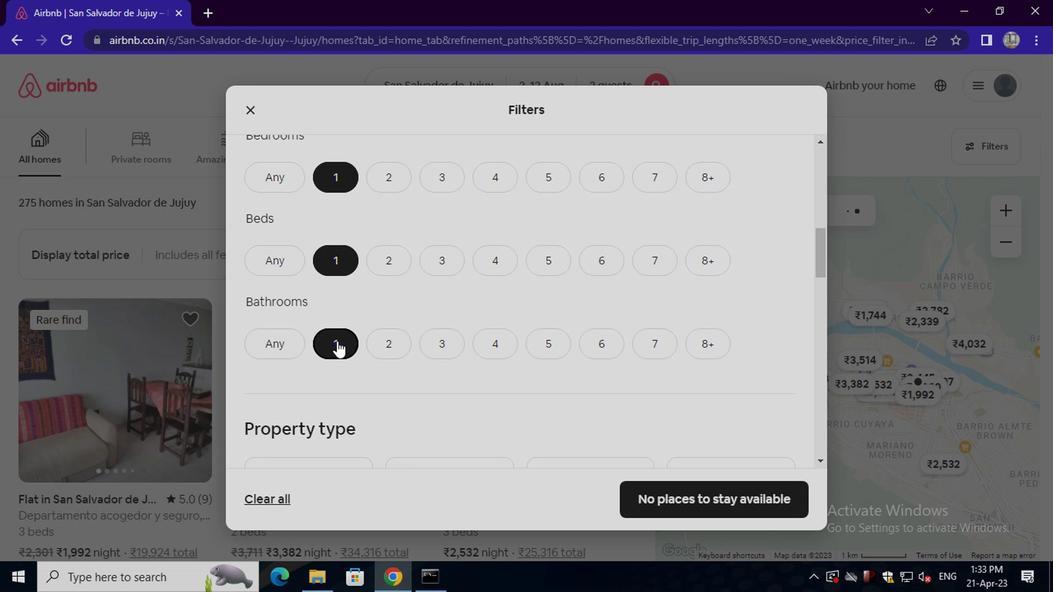 
Action: Mouse scrolled (334, 342) with delta (0, -1)
Screenshot: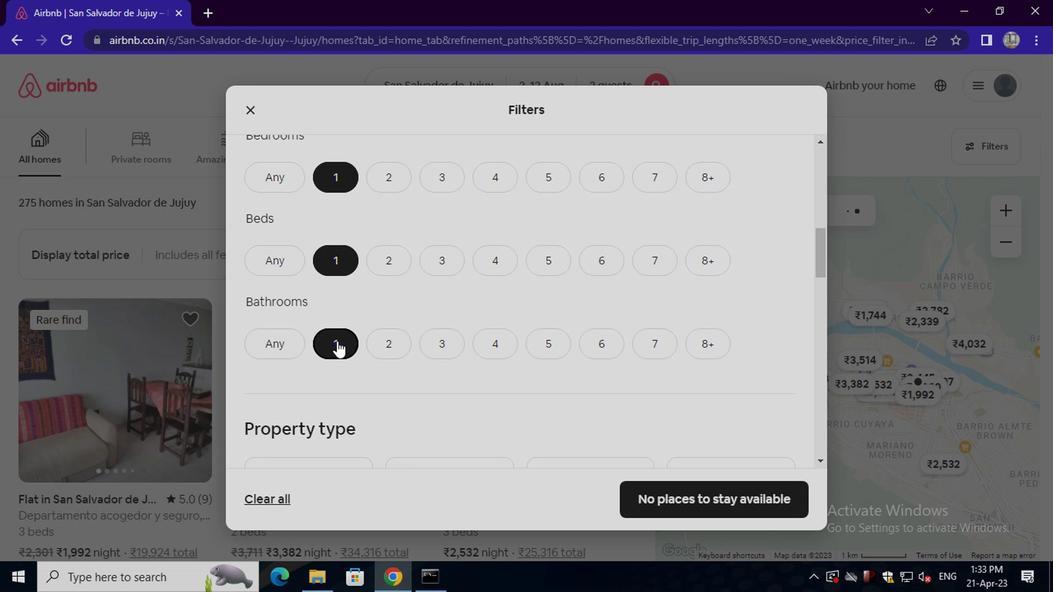 
Action: Mouse scrolled (334, 342) with delta (0, -1)
Screenshot: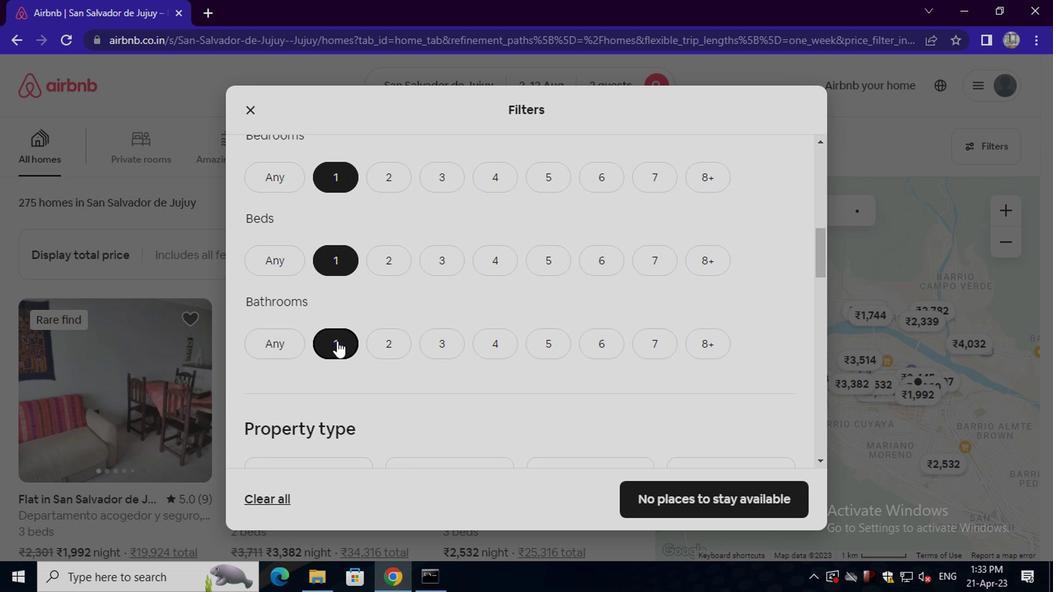
Action: Mouse scrolled (334, 342) with delta (0, -1)
Screenshot: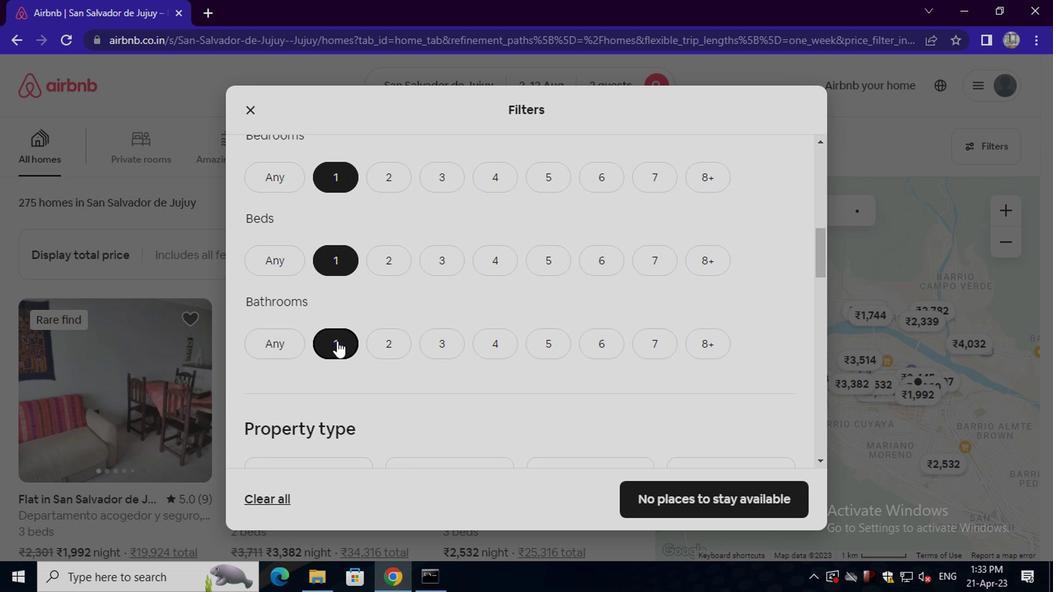 
Action: Mouse scrolled (334, 342) with delta (0, -1)
Screenshot: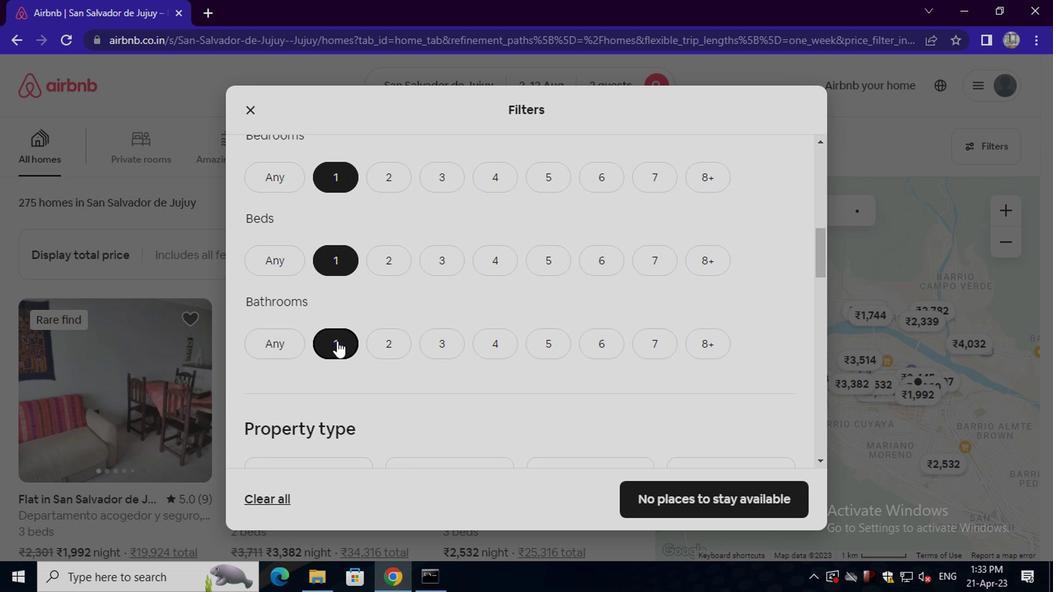 
Action: Mouse moved to (316, 240)
Screenshot: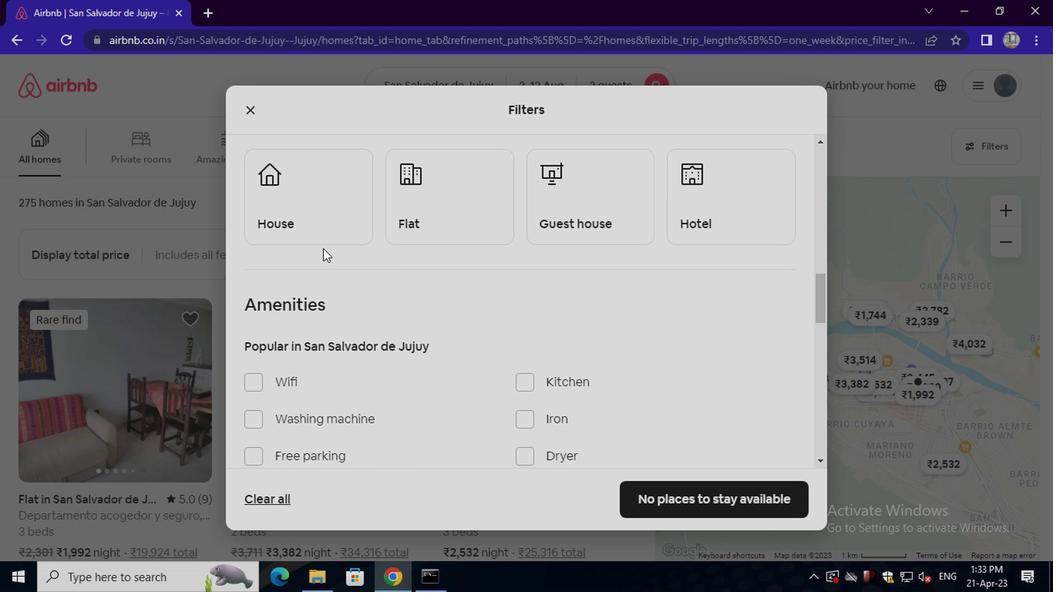 
Action: Mouse pressed left at (316, 240)
Screenshot: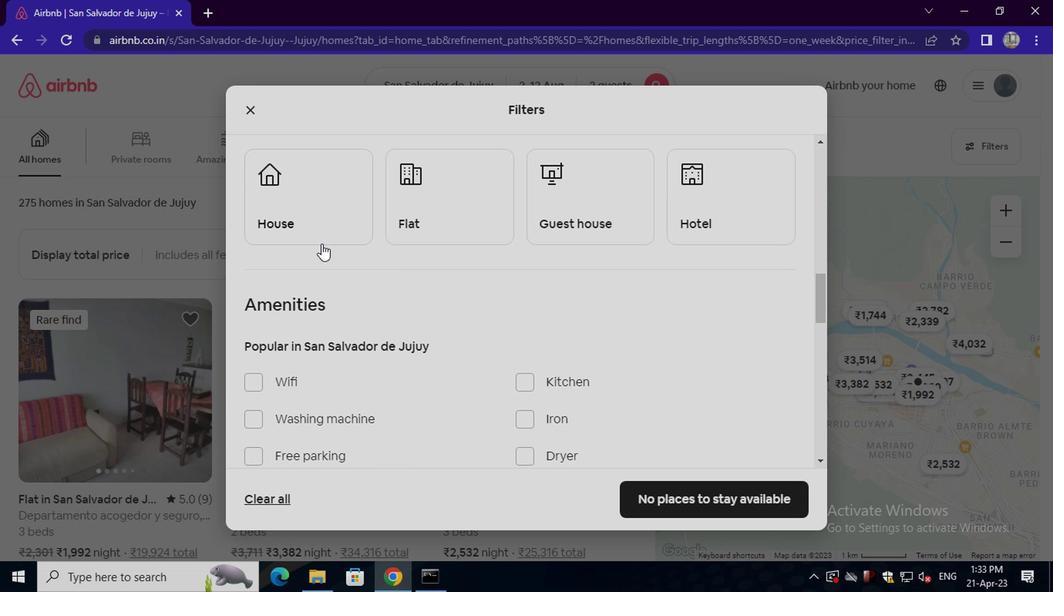 
Action: Mouse moved to (428, 227)
Screenshot: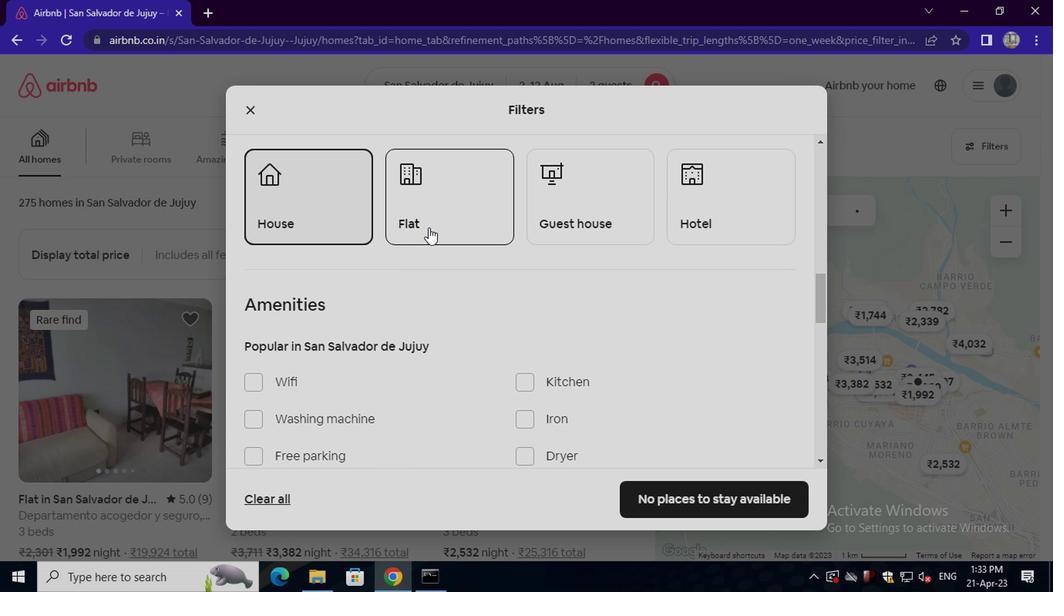 
Action: Mouse pressed left at (428, 227)
Screenshot: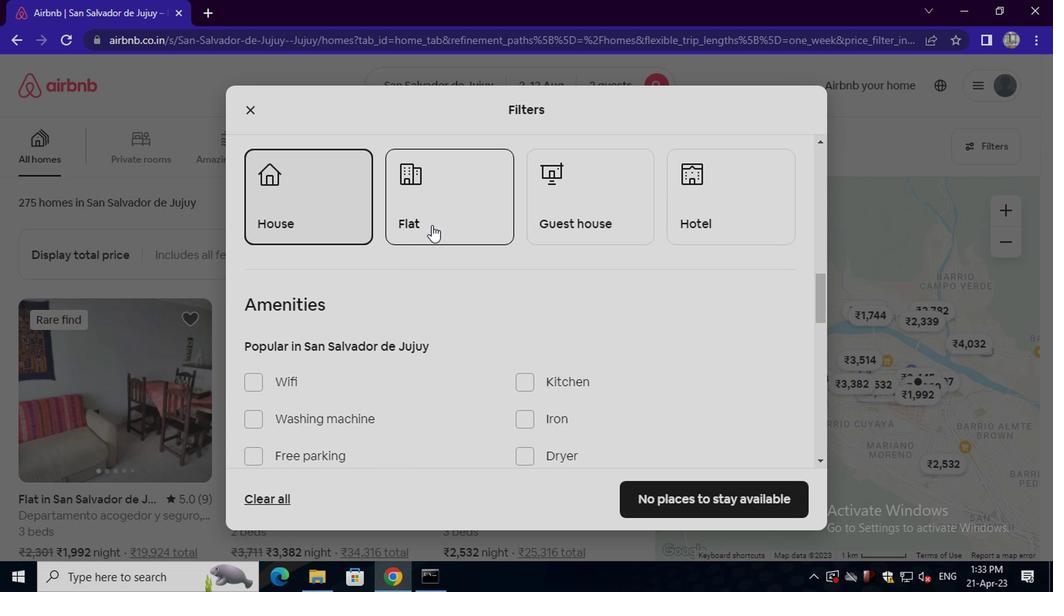 
Action: Mouse moved to (574, 222)
Screenshot: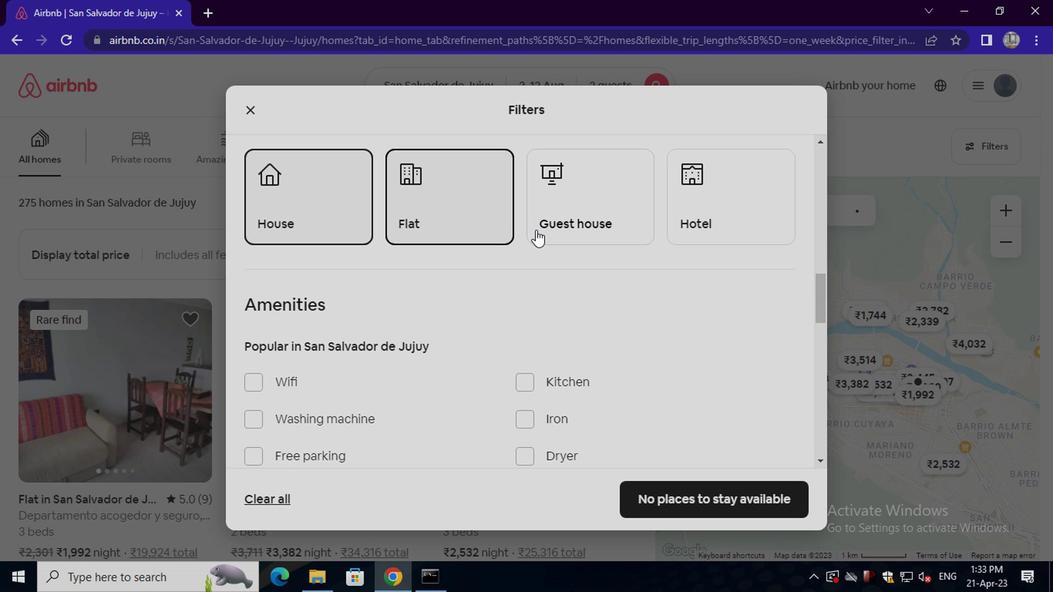 
Action: Mouse pressed left at (574, 222)
Screenshot: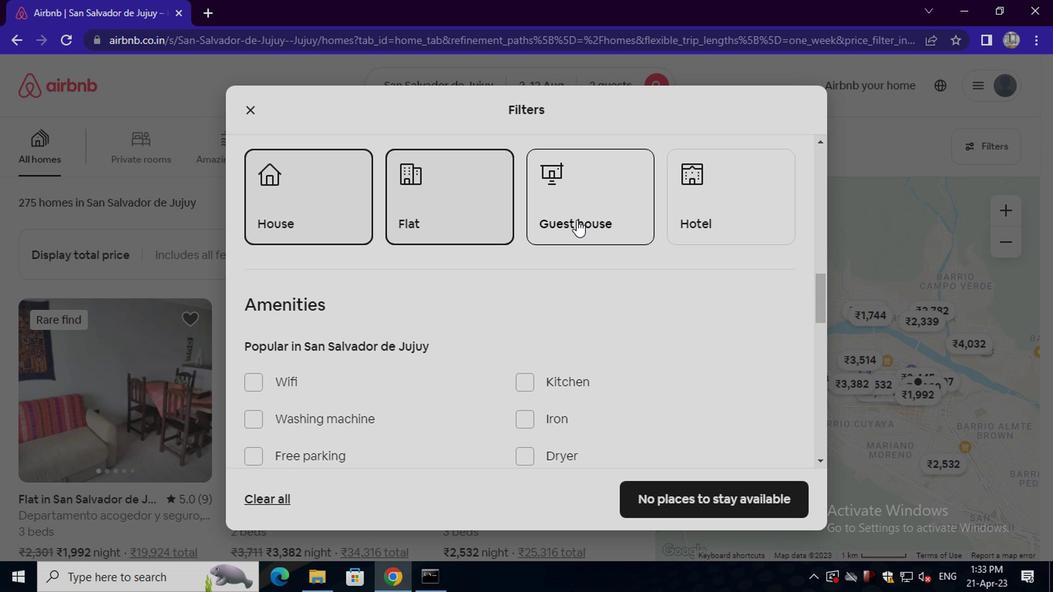 
Action: Mouse moved to (712, 216)
Screenshot: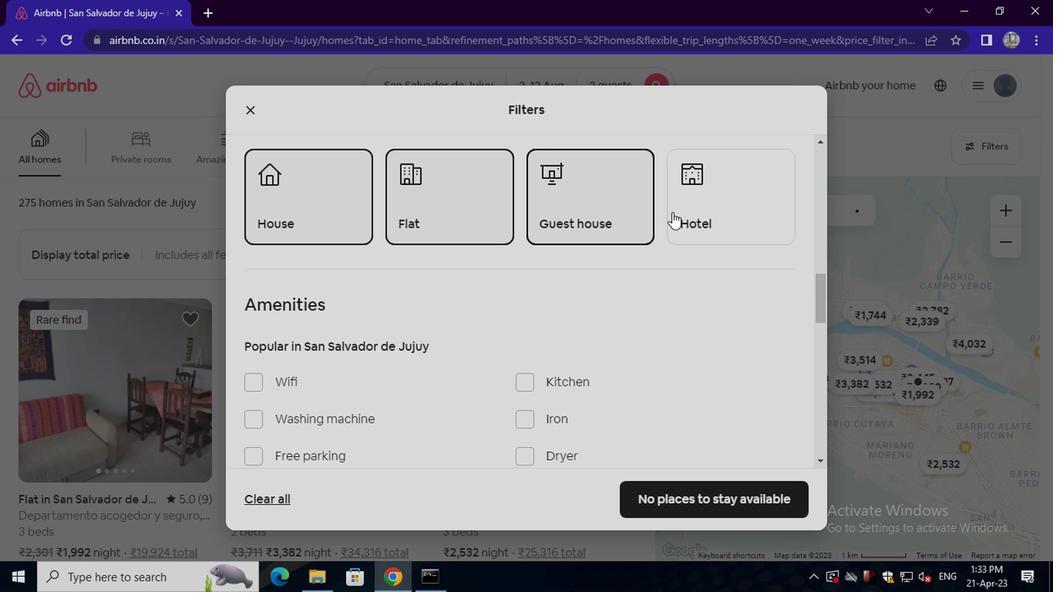 
Action: Mouse pressed left at (712, 216)
Screenshot: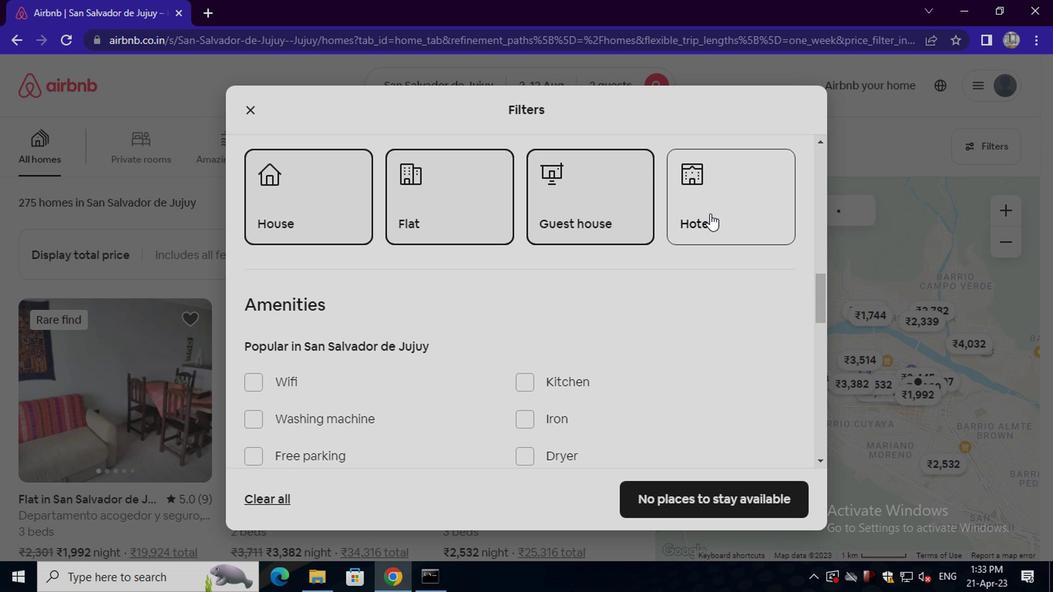 
Action: Mouse moved to (464, 290)
Screenshot: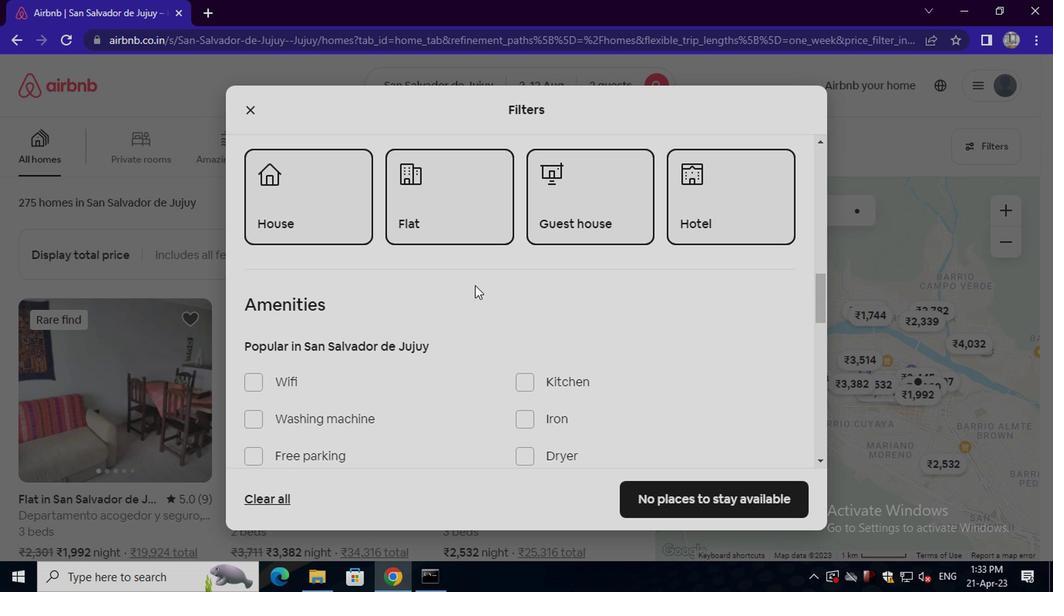 
Action: Mouse scrolled (464, 290) with delta (0, 0)
Screenshot: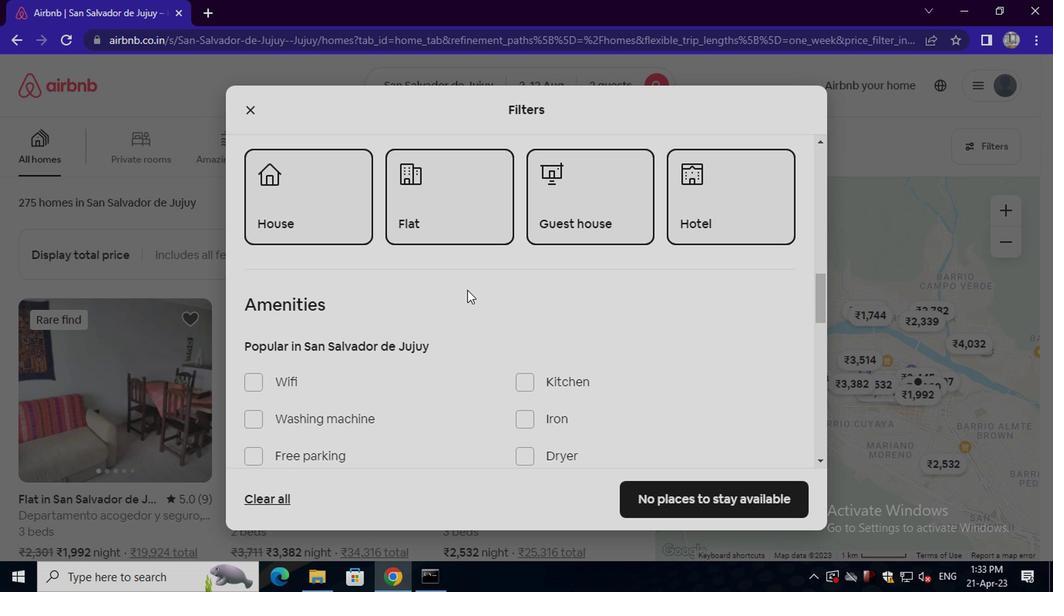 
Action: Mouse scrolled (464, 290) with delta (0, 0)
Screenshot: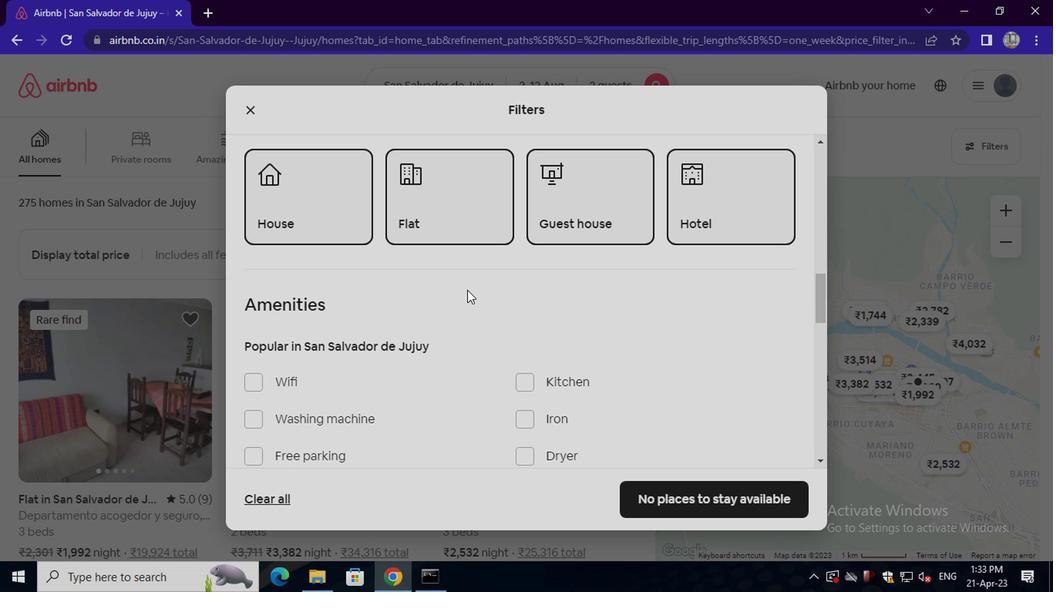 
Action: Mouse scrolled (464, 290) with delta (0, 0)
Screenshot: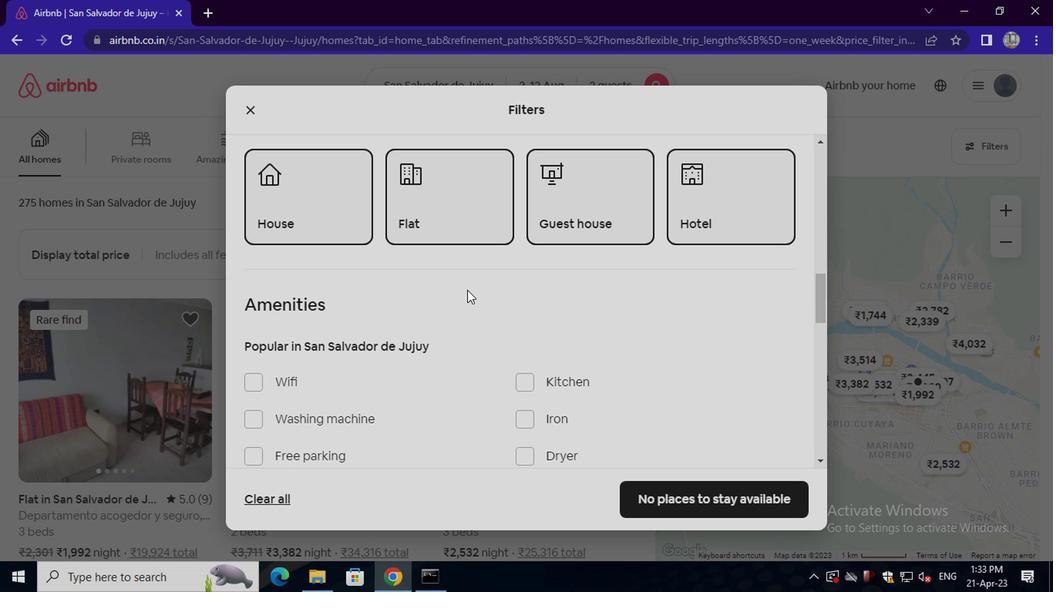 
Action: Mouse moved to (292, 258)
Screenshot: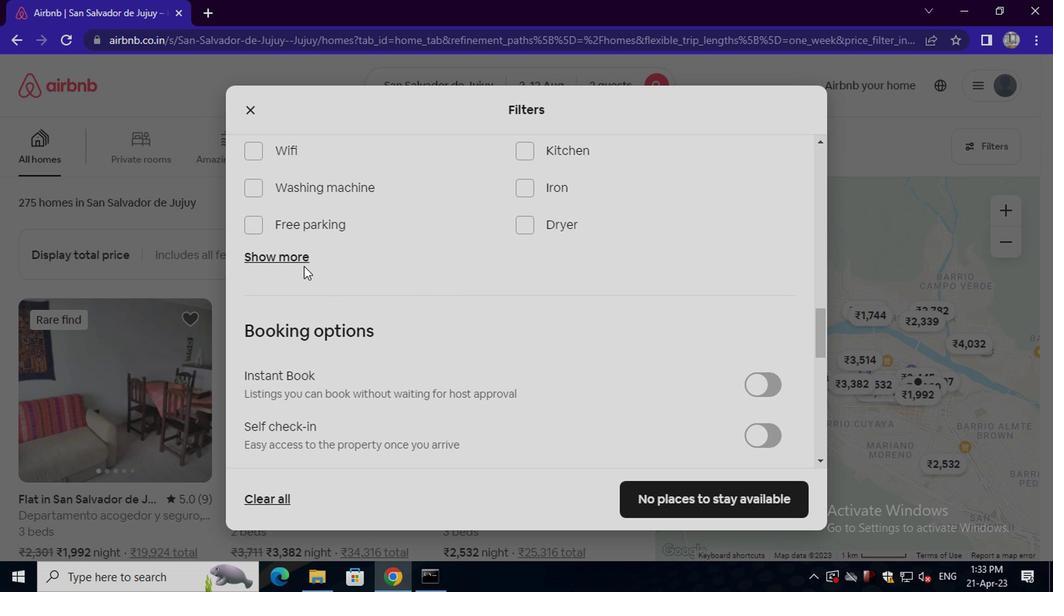 
Action: Mouse pressed left at (292, 258)
Screenshot: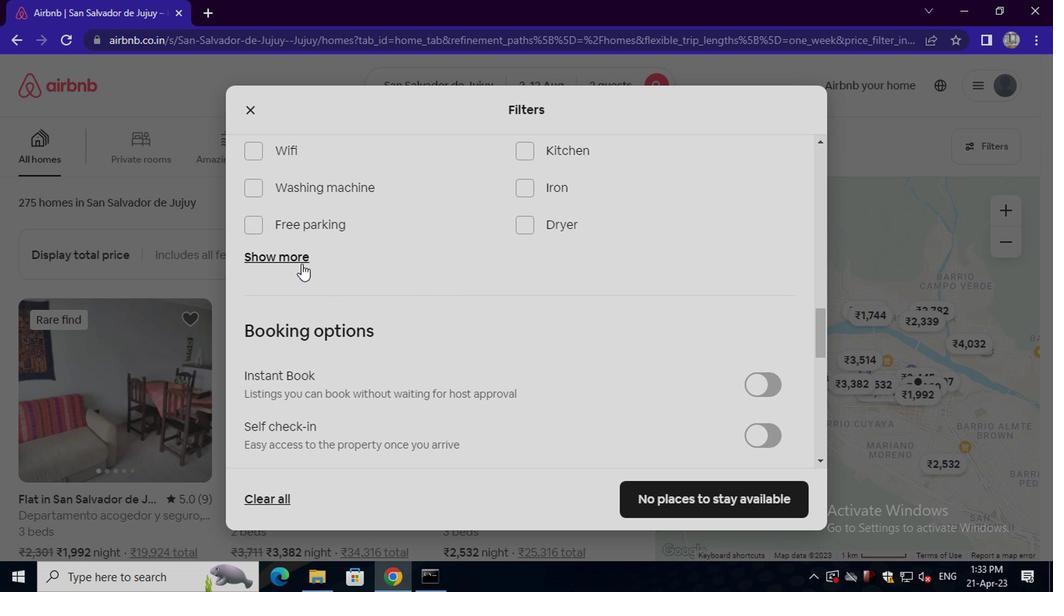 
Action: Mouse moved to (544, 309)
Screenshot: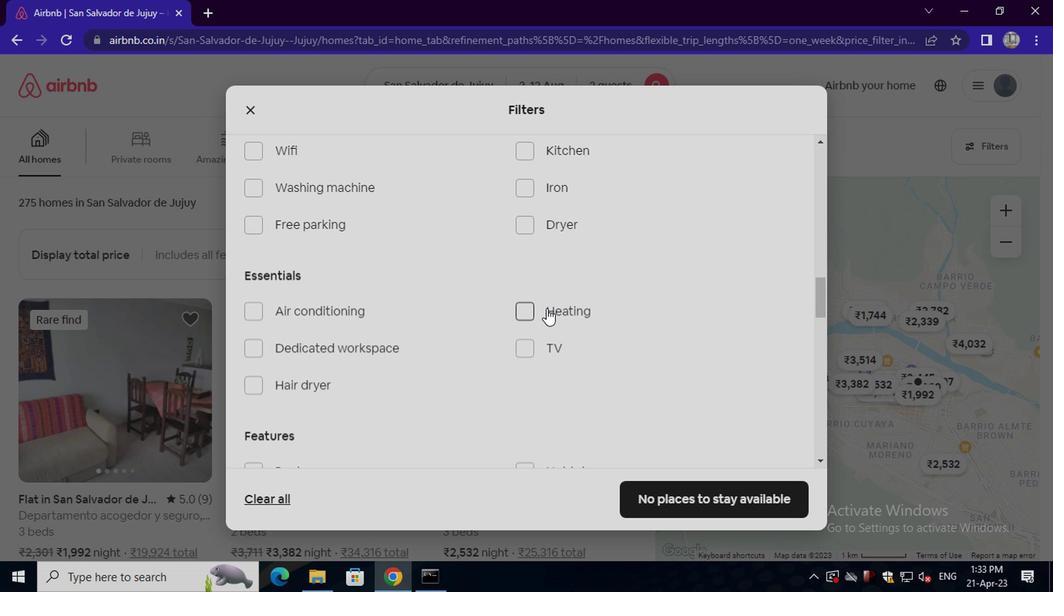 
Action: Mouse pressed left at (544, 309)
Screenshot: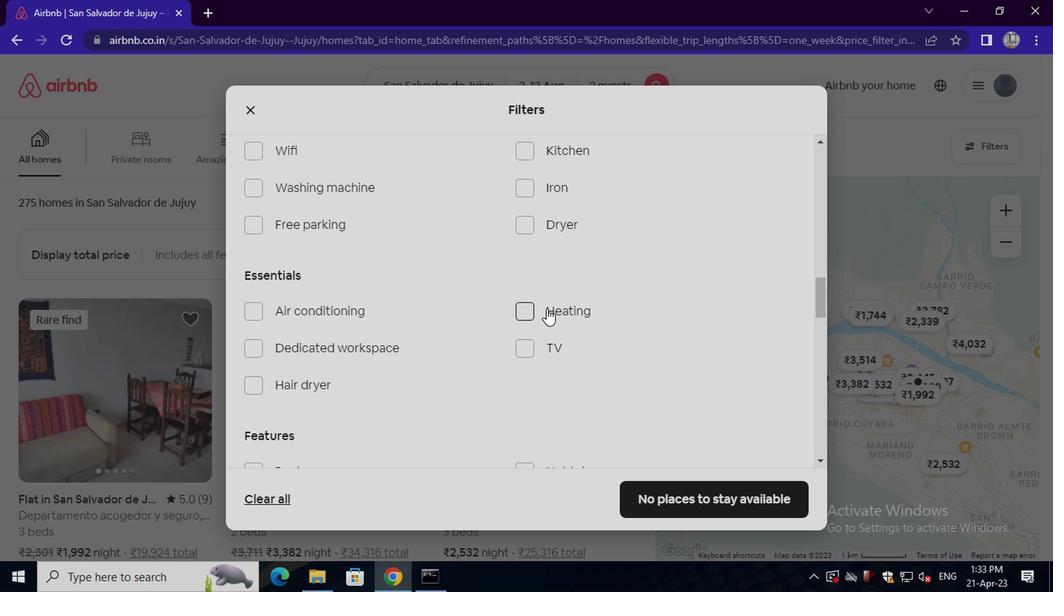 
Action: Mouse moved to (504, 321)
Screenshot: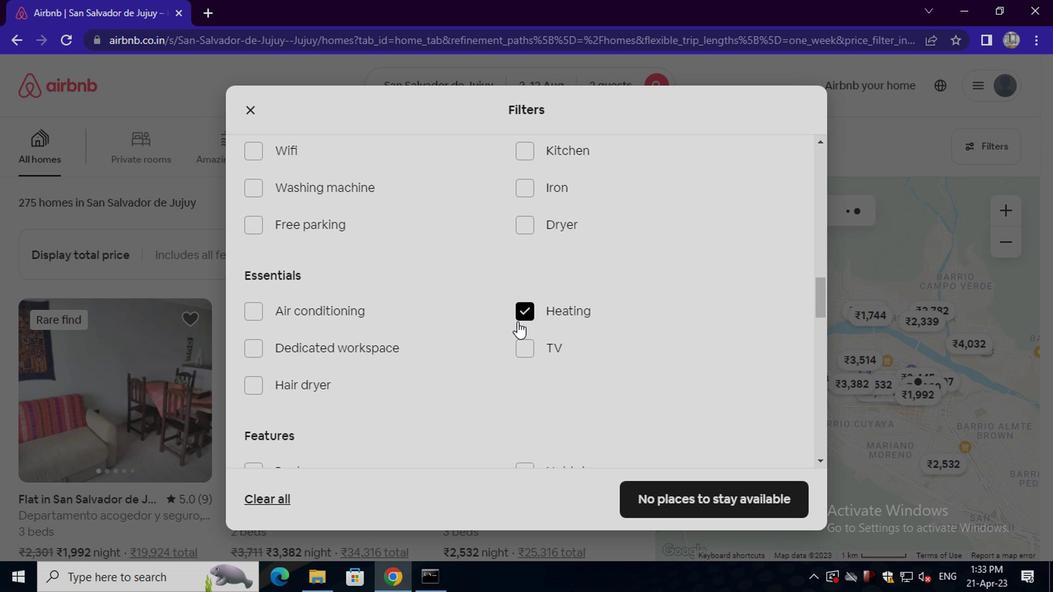 
Action: Mouse scrolled (504, 321) with delta (0, 0)
Screenshot: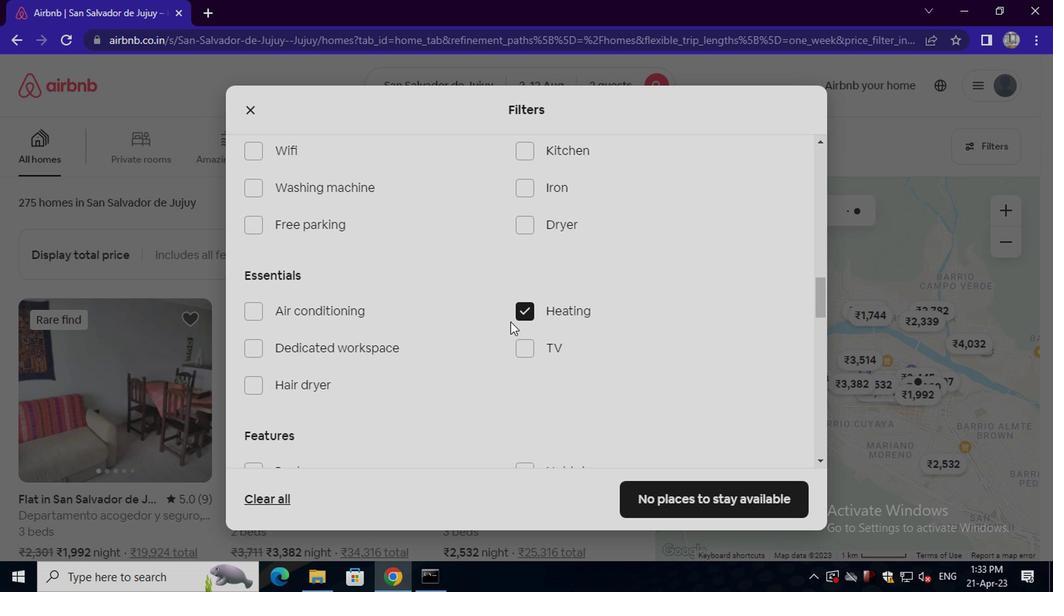 
Action: Mouse moved to (502, 321)
Screenshot: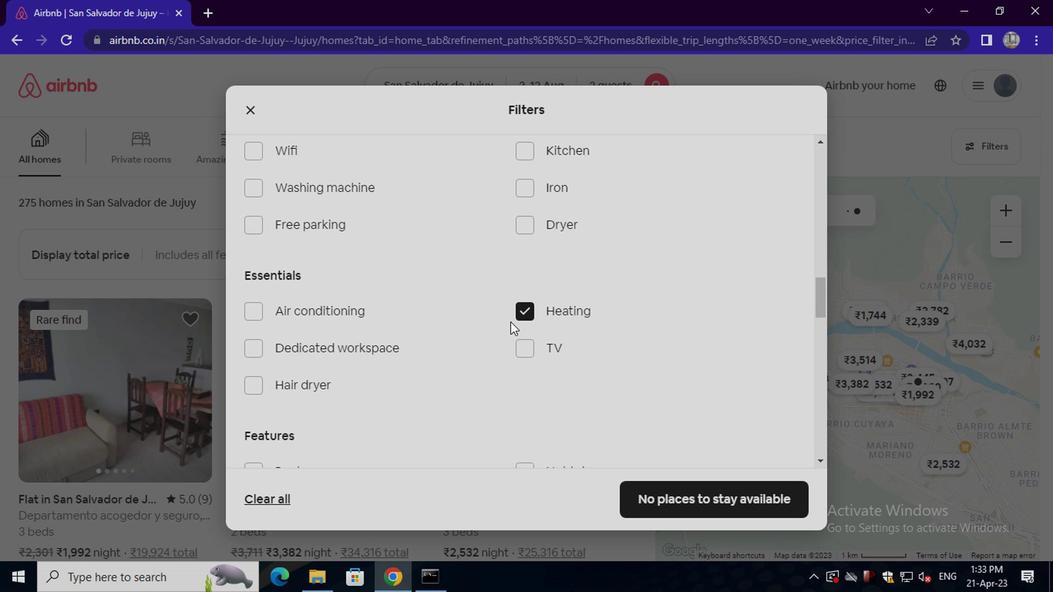 
Action: Mouse scrolled (502, 321) with delta (0, 0)
Screenshot: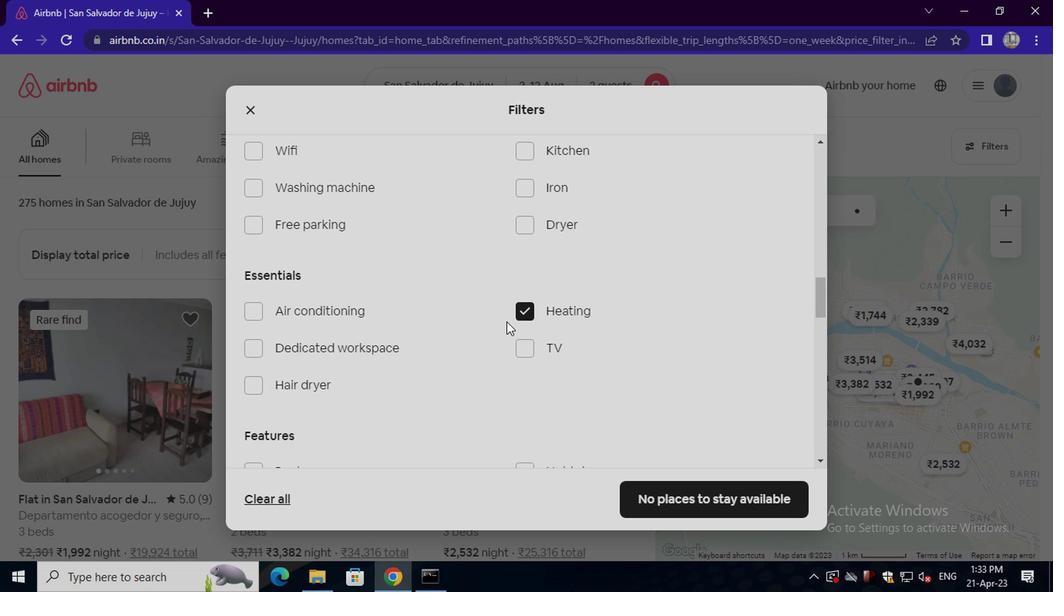
Action: Mouse scrolled (502, 321) with delta (0, 0)
Screenshot: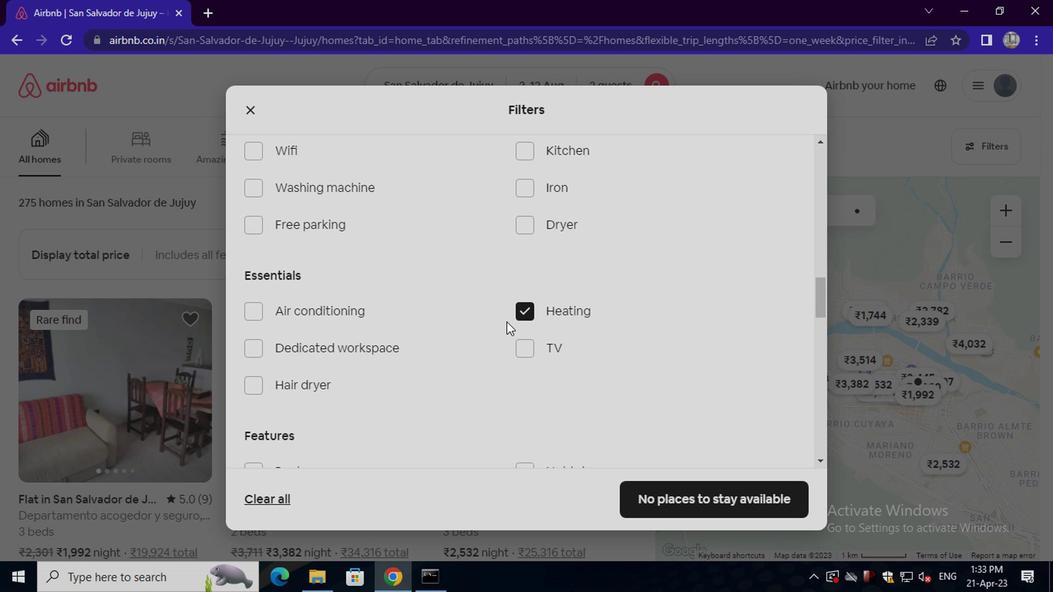 
Action: Mouse scrolled (502, 321) with delta (0, 0)
Screenshot: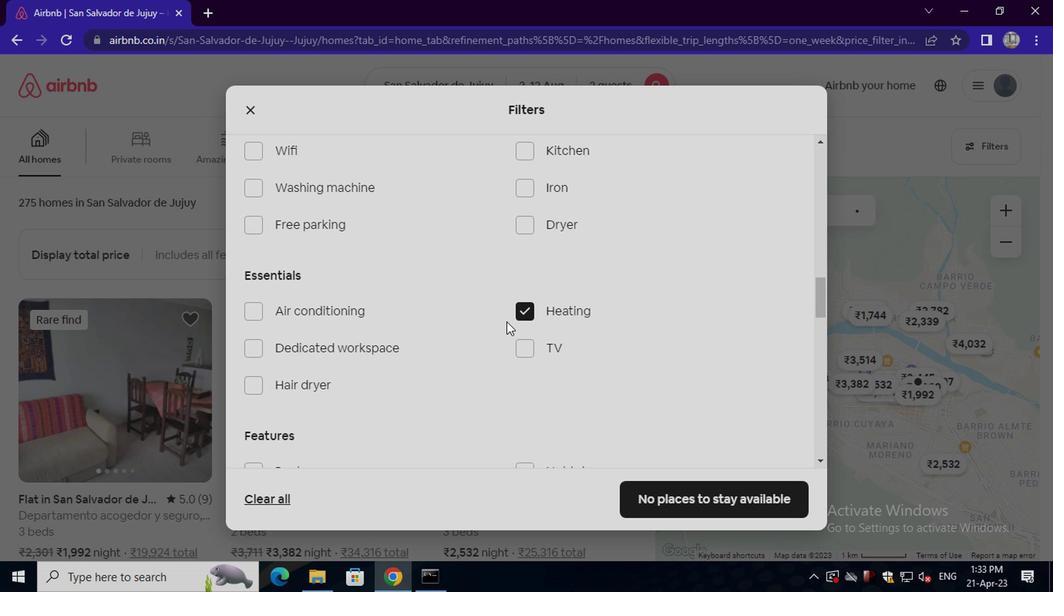 
Action: Mouse scrolled (502, 321) with delta (0, 0)
Screenshot: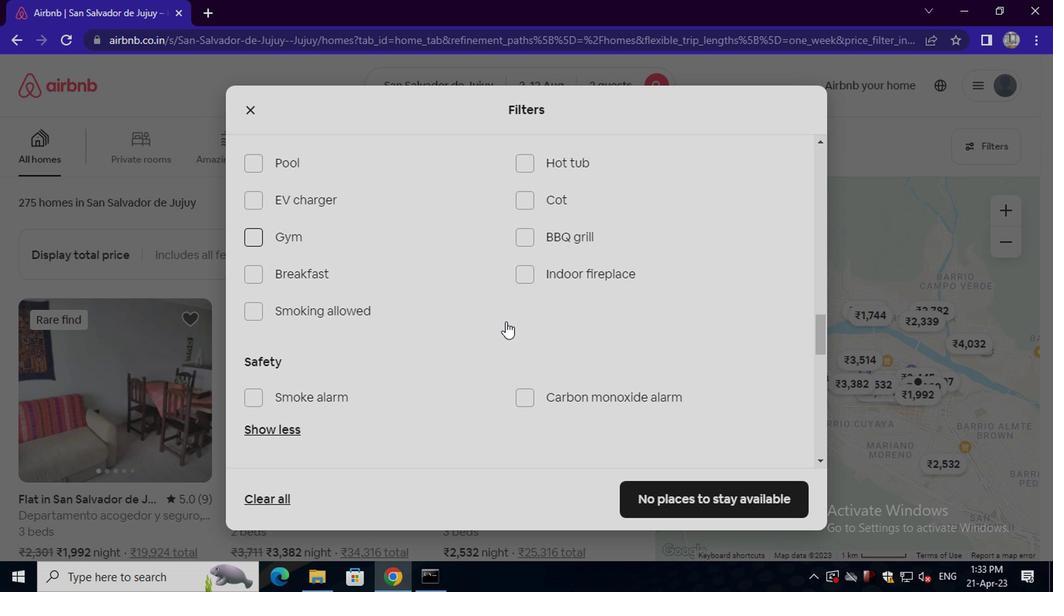 
Action: Mouse scrolled (502, 321) with delta (0, 0)
Screenshot: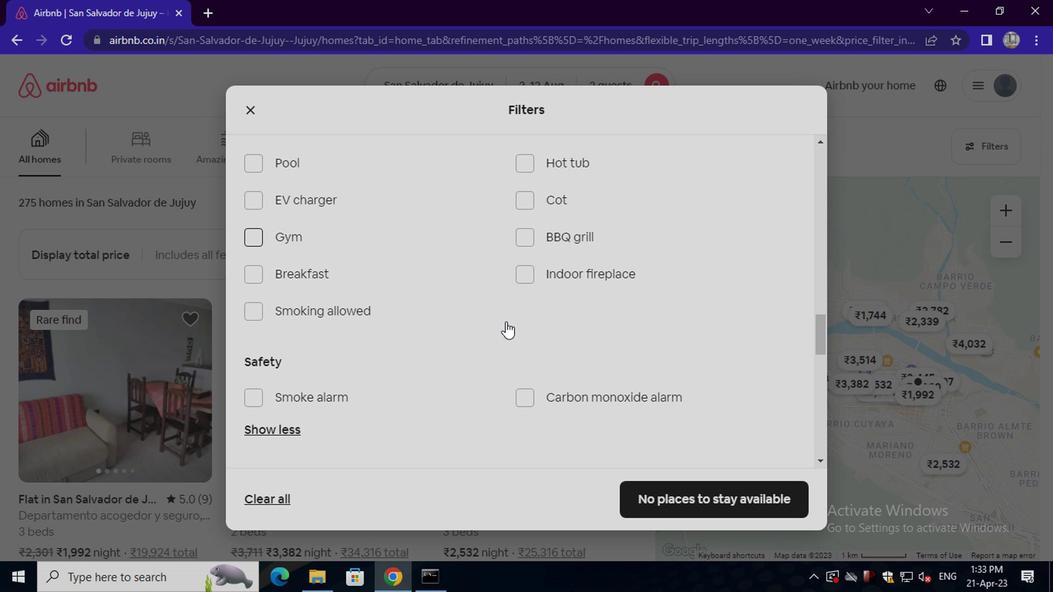 
Action: Mouse moved to (775, 442)
Screenshot: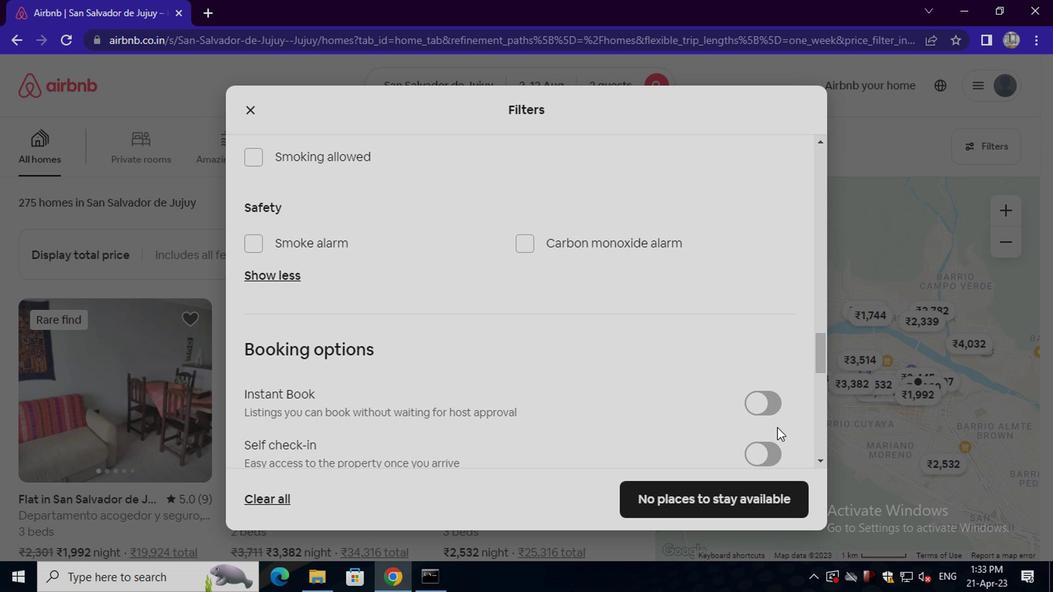 
Action: Mouse pressed left at (775, 442)
Screenshot: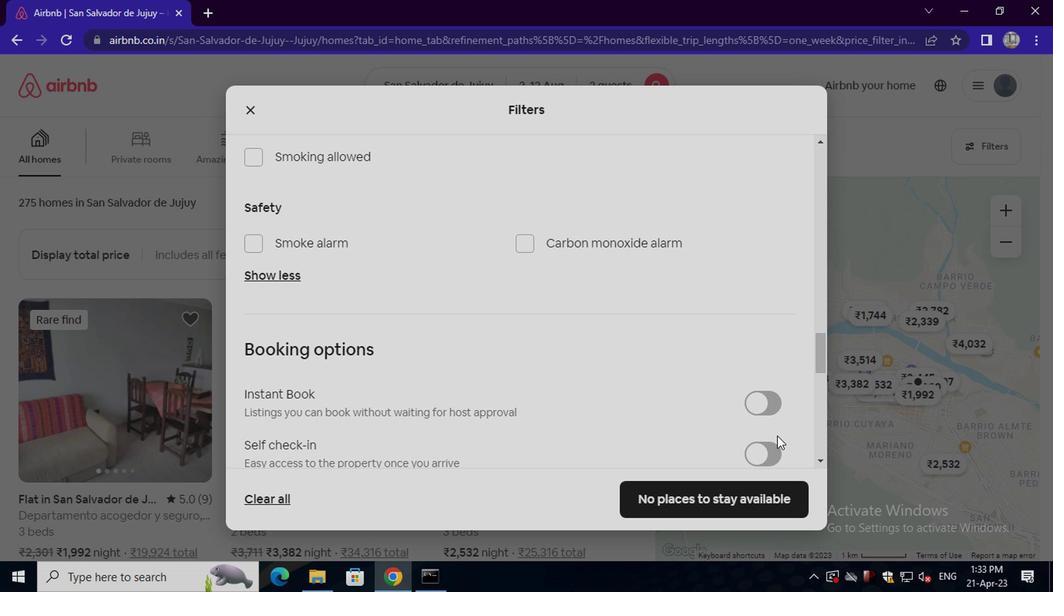 
Action: Mouse moved to (561, 354)
Screenshot: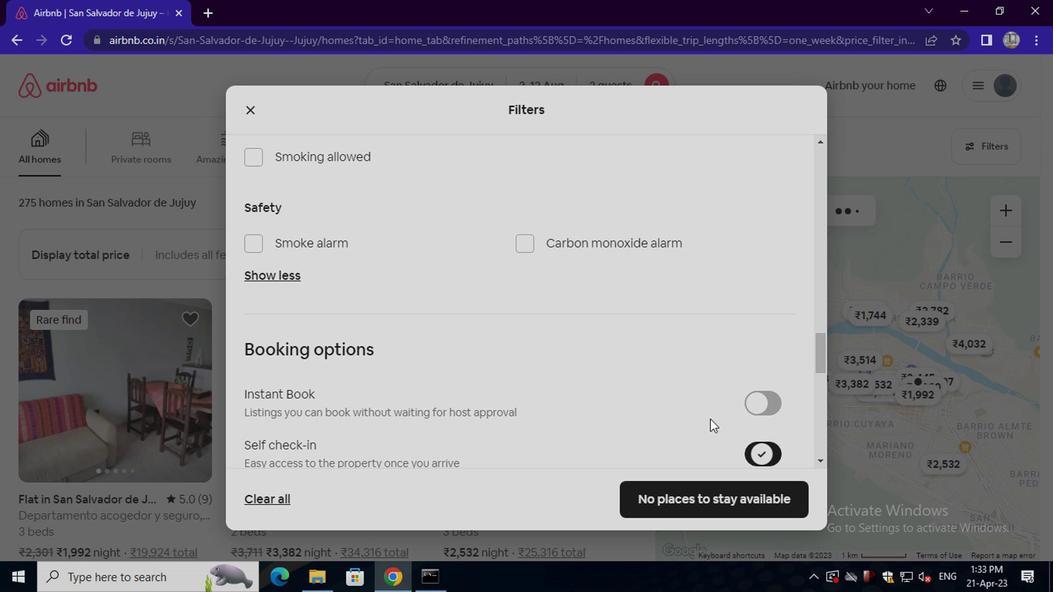 
Action: Mouse scrolled (561, 353) with delta (0, -1)
Screenshot: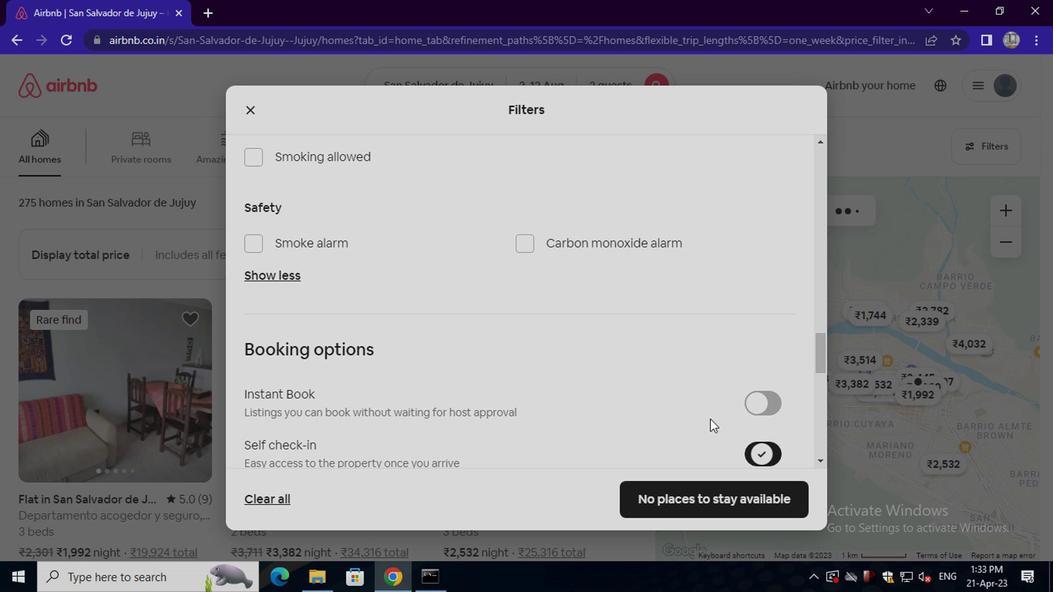 
Action: Mouse moved to (557, 354)
Screenshot: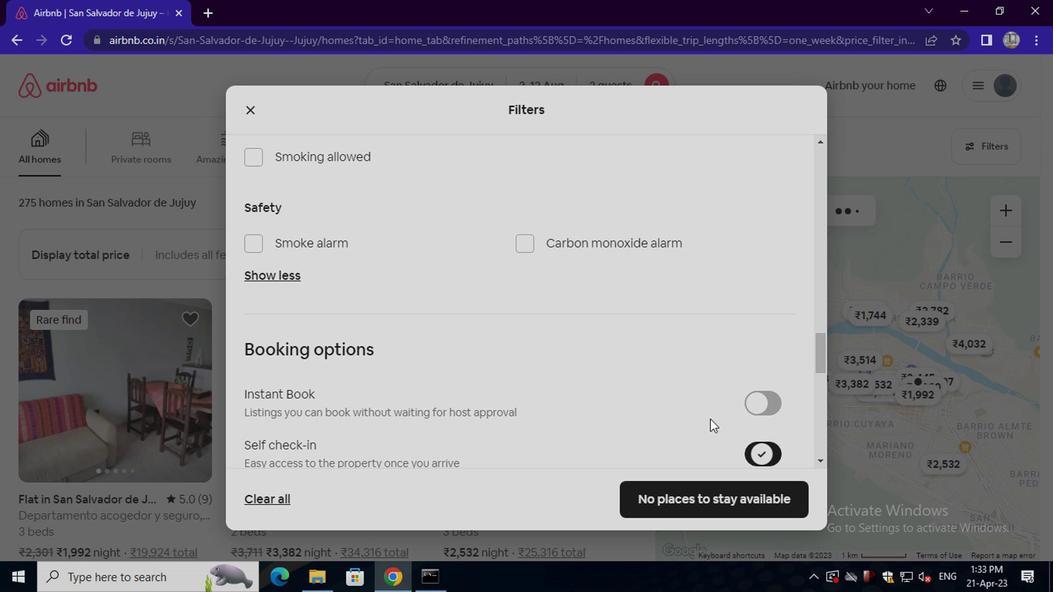 
Action: Mouse scrolled (557, 353) with delta (0, -1)
Screenshot: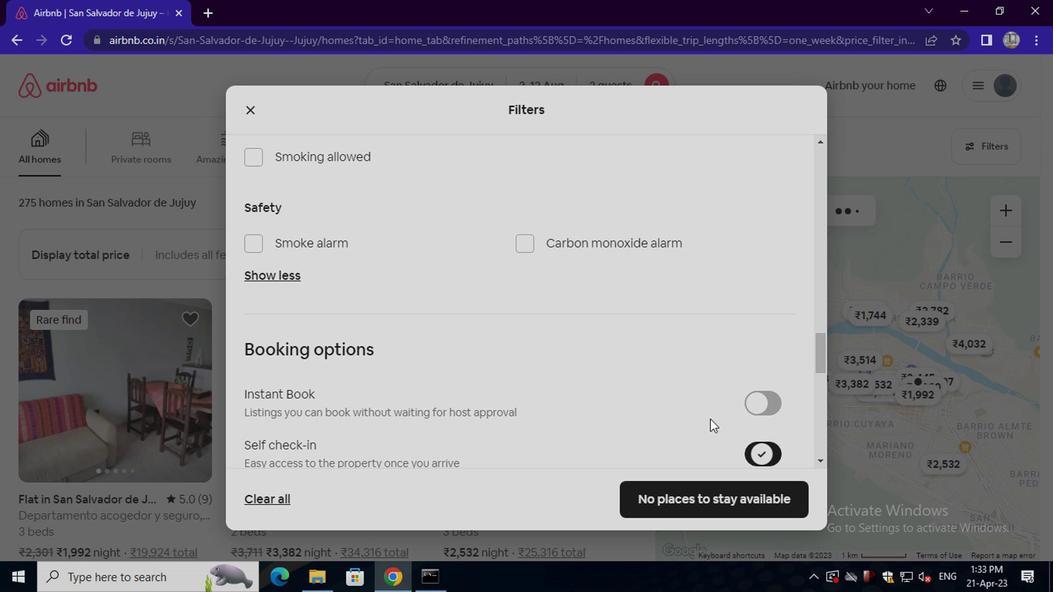 
Action: Mouse moved to (556, 354)
Screenshot: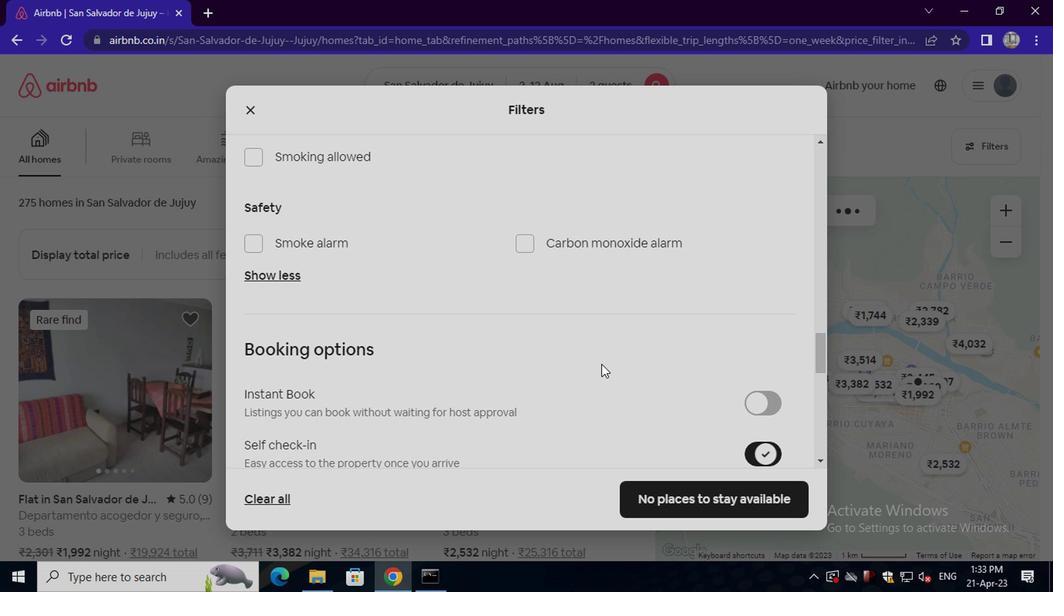 
Action: Mouse scrolled (556, 353) with delta (0, -1)
Screenshot: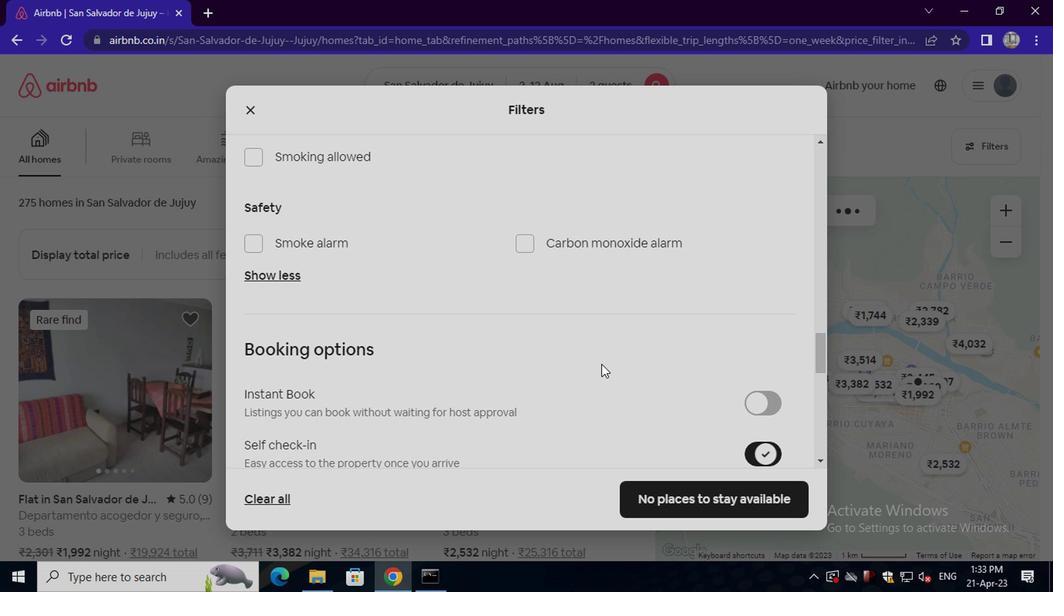 
Action: Mouse moved to (555, 354)
Screenshot: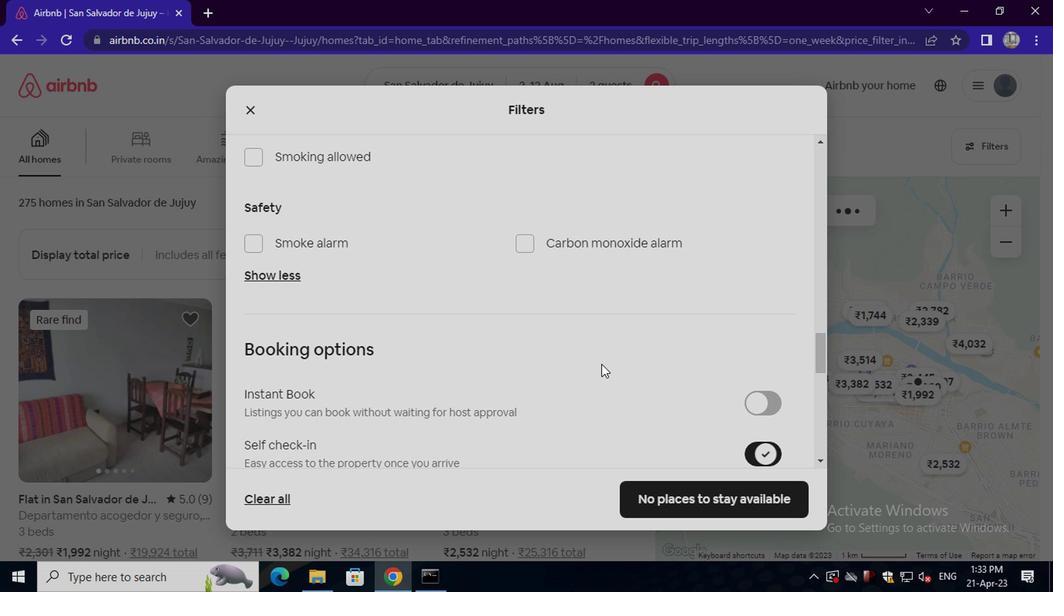 
Action: Mouse scrolled (555, 353) with delta (0, -1)
Screenshot: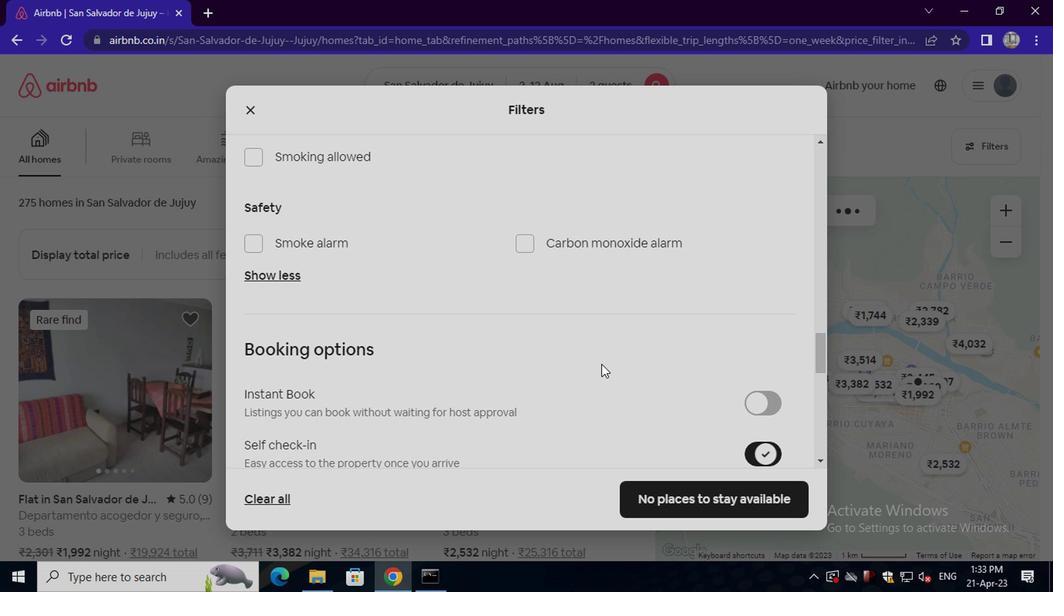 
Action: Mouse moved to (550, 352)
Screenshot: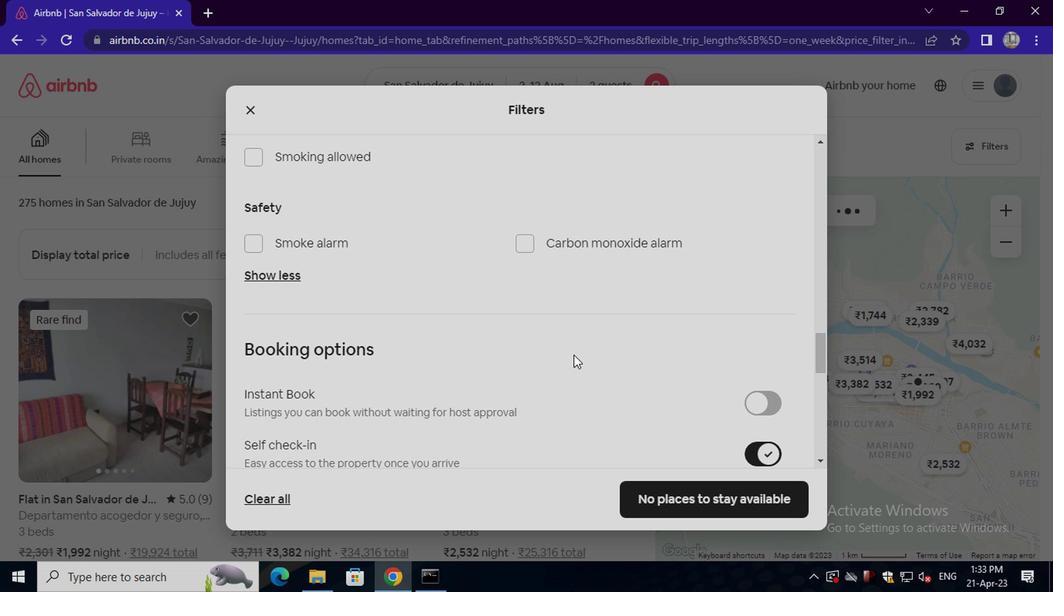 
Action: Mouse scrolled (550, 351) with delta (0, 0)
Screenshot: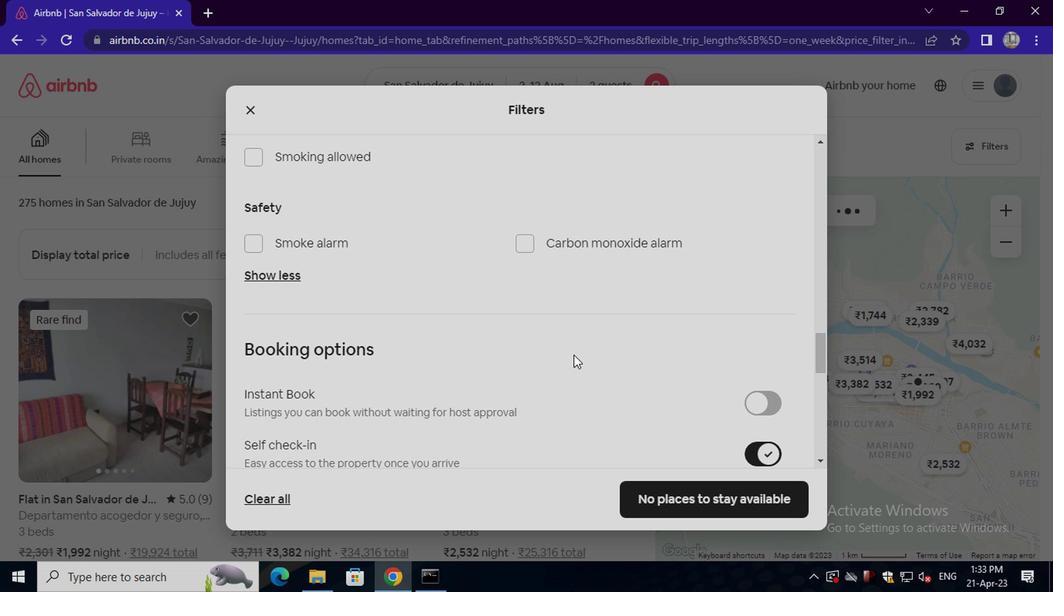 
Action: Mouse moved to (514, 352)
Screenshot: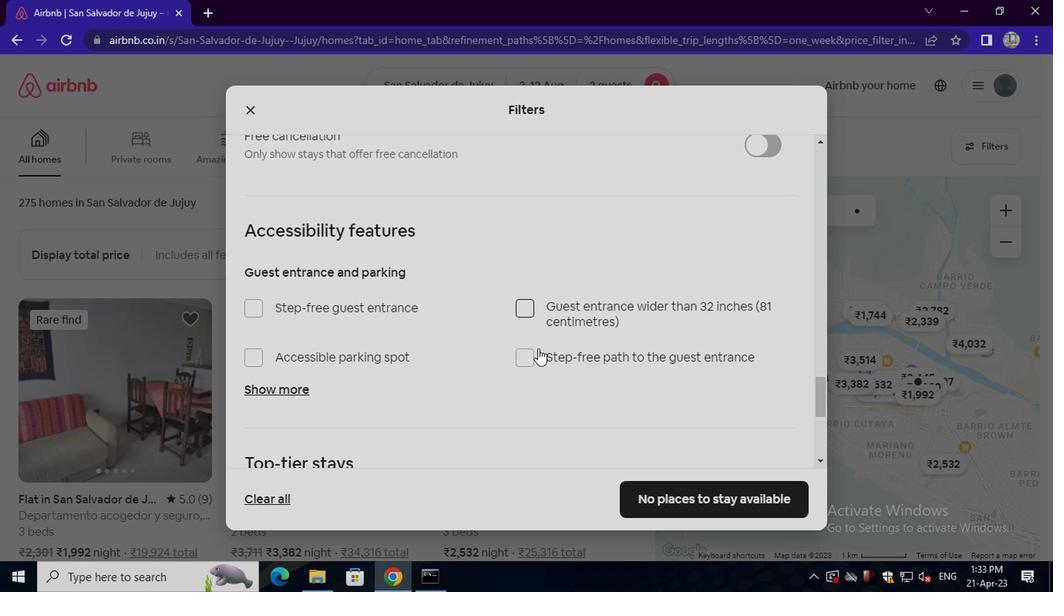 
Action: Mouse scrolled (514, 351) with delta (0, 0)
Screenshot: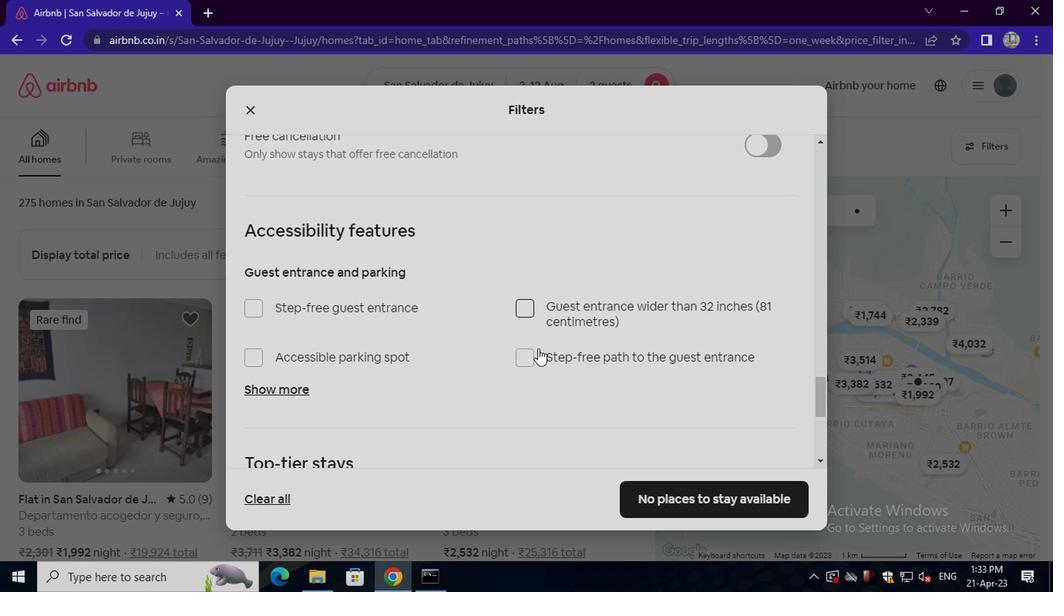 
Action: Mouse moved to (499, 352)
Screenshot: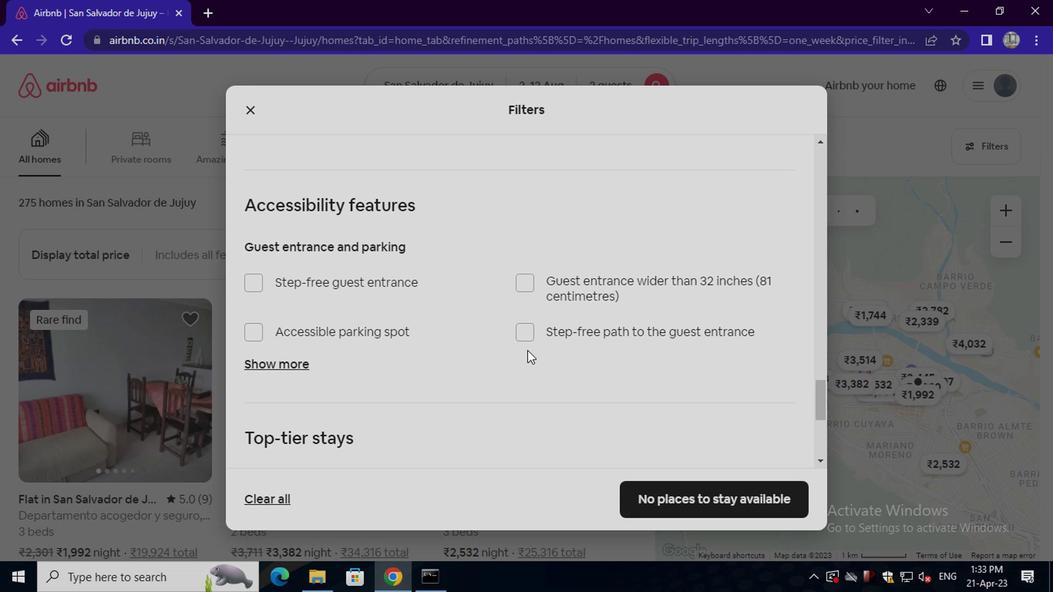 
Action: Mouse scrolled (499, 351) with delta (0, 0)
Screenshot: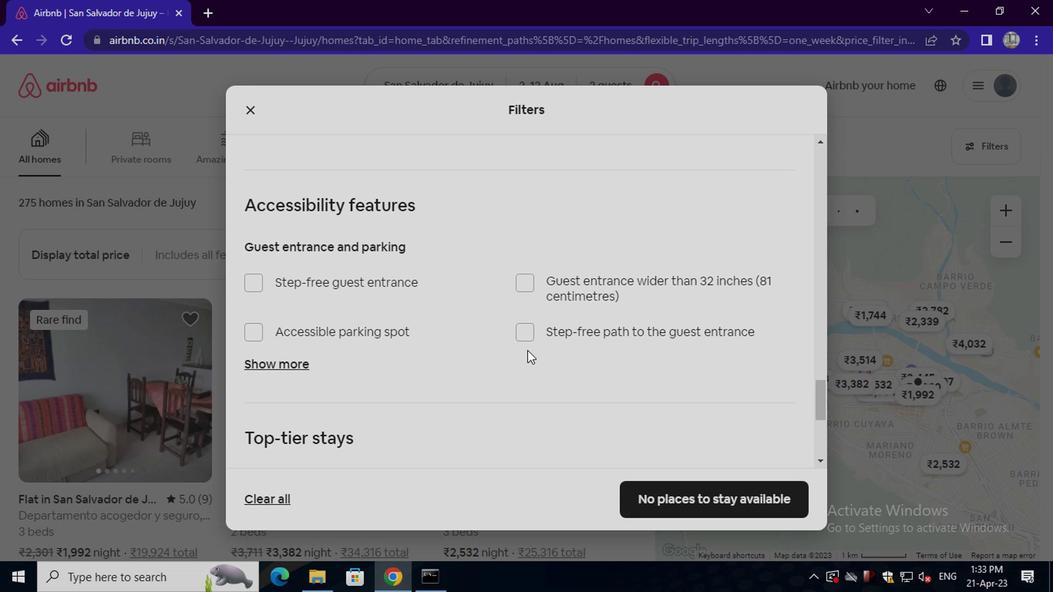 
Action: Mouse moved to (297, 393)
Screenshot: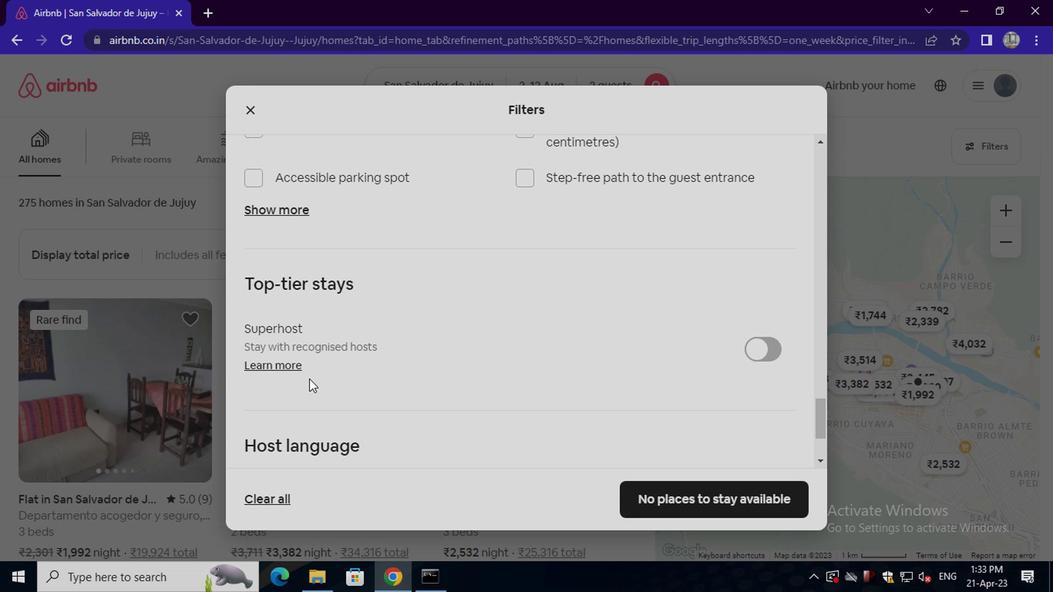 
Action: Mouse scrolled (297, 393) with delta (0, 0)
Screenshot: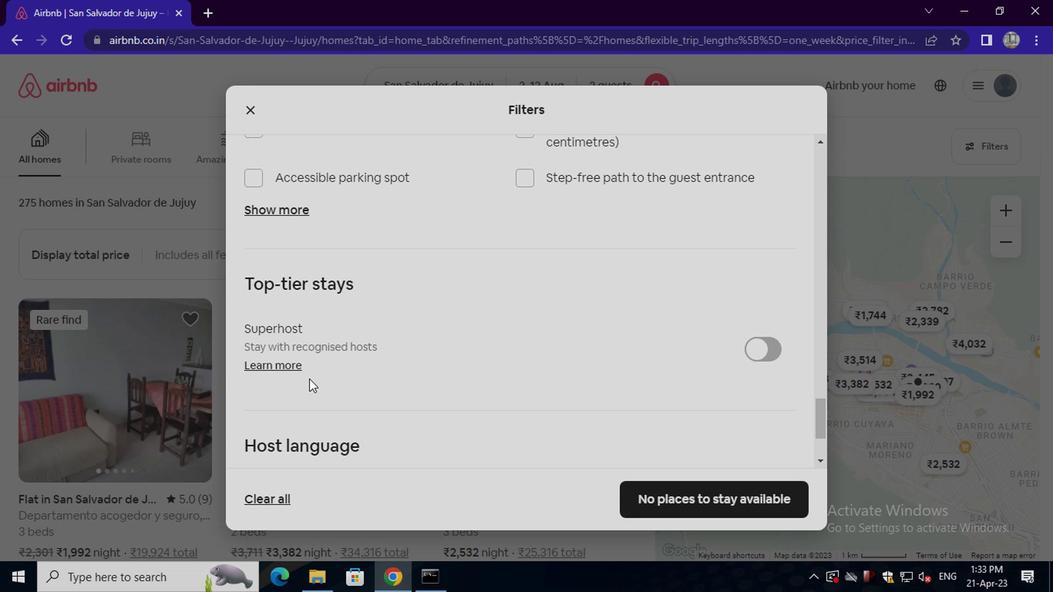 
Action: Mouse moved to (298, 396)
Screenshot: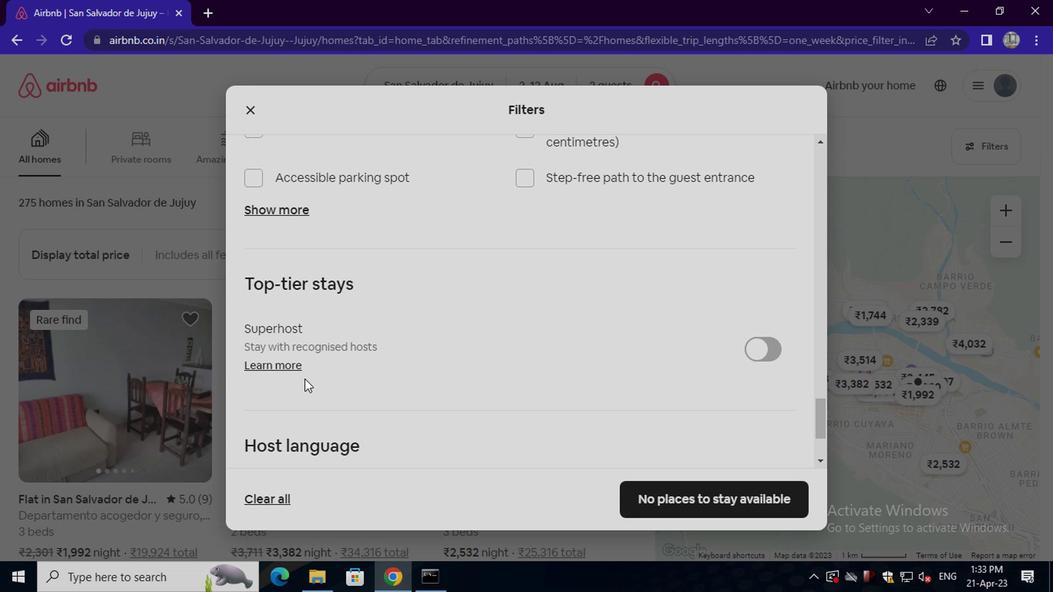 
Action: Mouse scrolled (298, 395) with delta (0, -1)
Screenshot: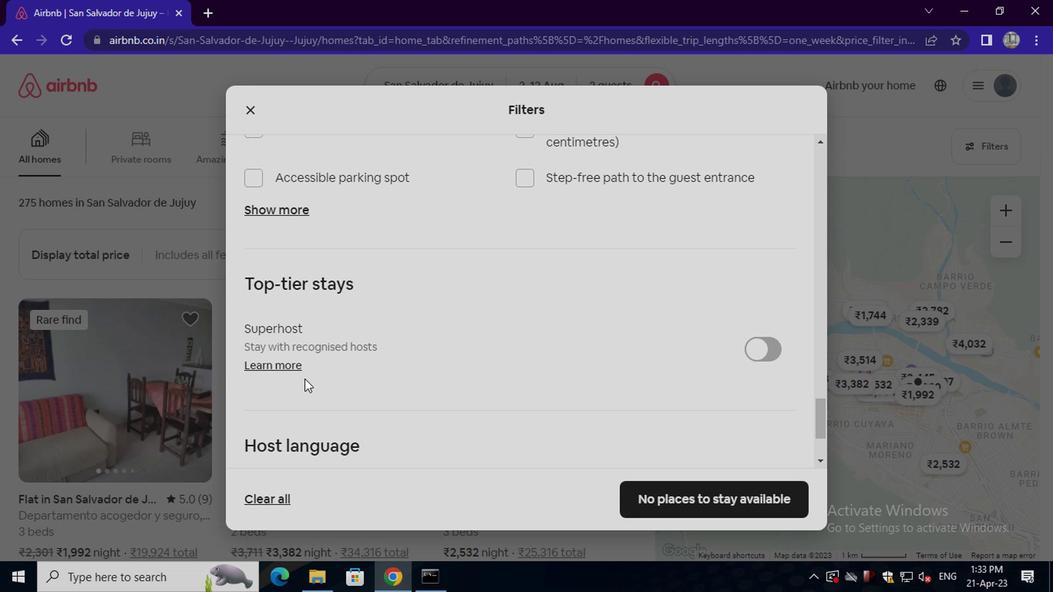 
Action: Mouse moved to (298, 396)
Screenshot: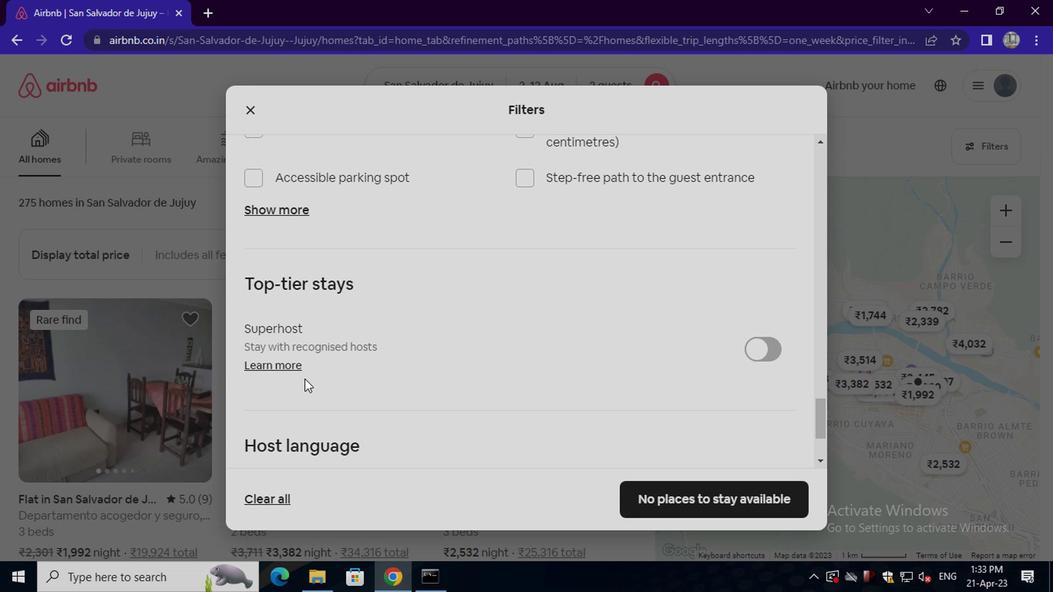 
Action: Mouse scrolled (298, 395) with delta (0, -1)
Screenshot: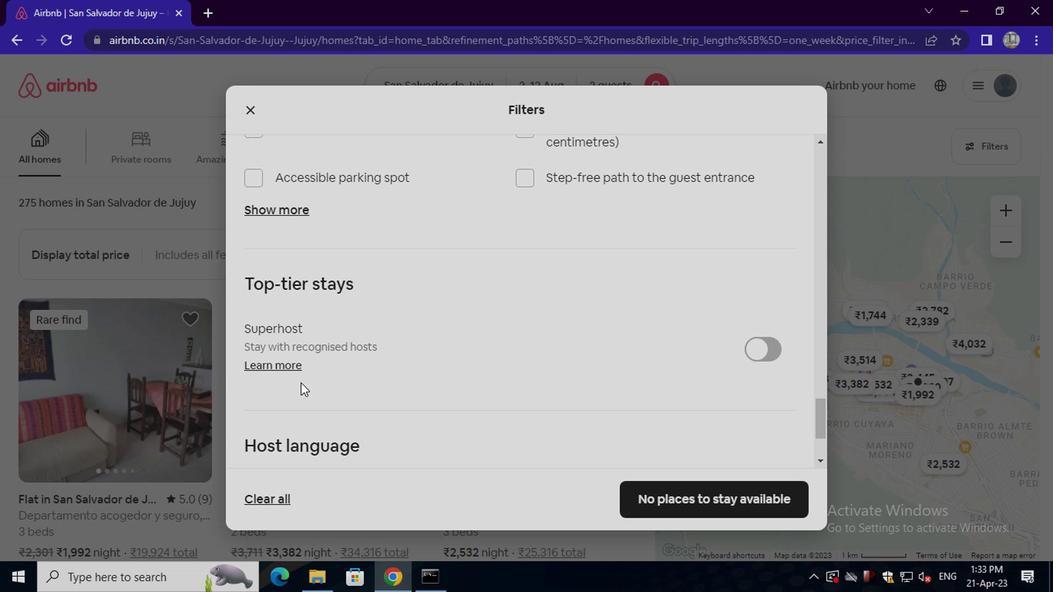 
Action: Mouse scrolled (298, 395) with delta (0, -1)
Screenshot: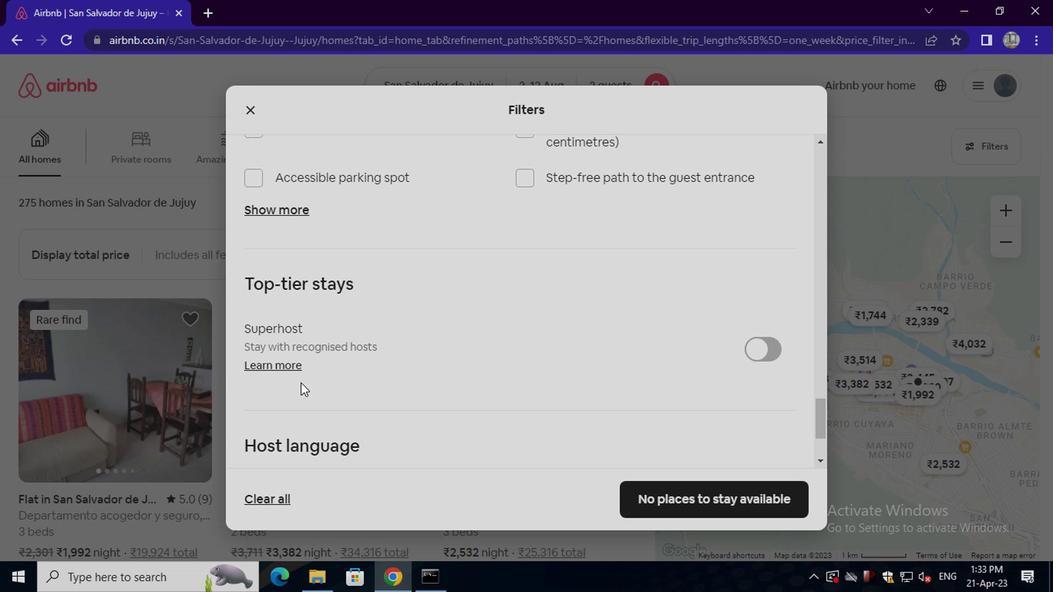 
Action: Mouse moved to (282, 359)
Screenshot: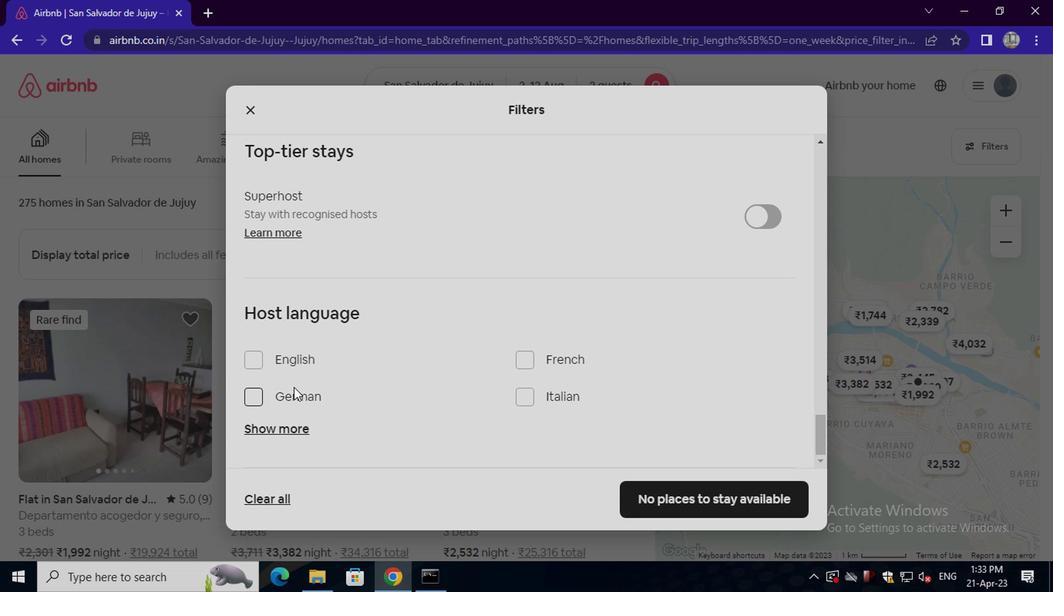 
Action: Mouse pressed left at (282, 359)
Screenshot: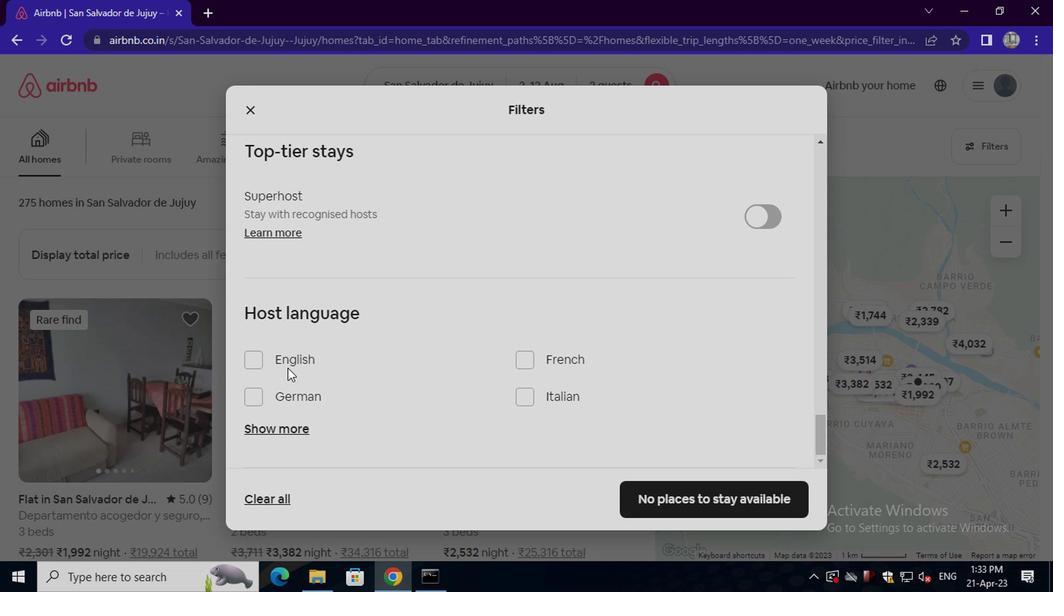 
Action: Mouse moved to (651, 496)
Screenshot: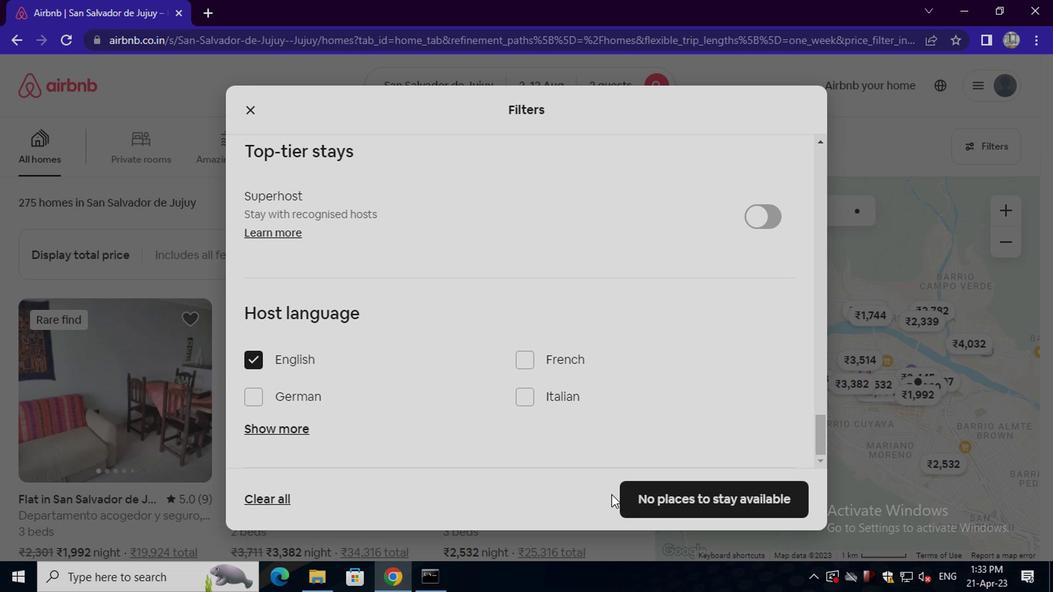 
Action: Mouse pressed left at (651, 496)
Screenshot: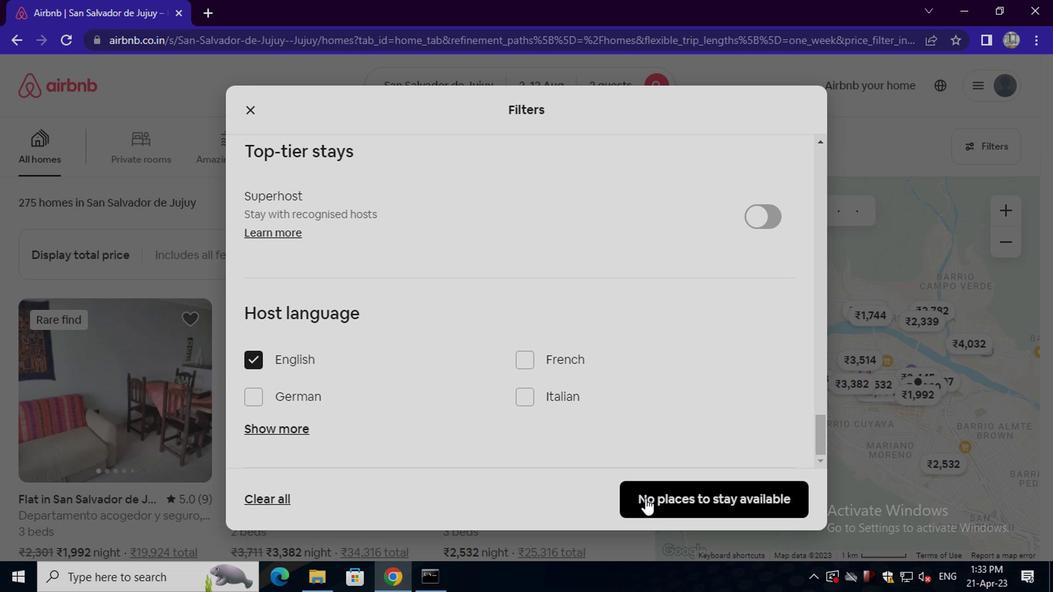 
